 Task: Create a due date automation trigger when advanced on, on the monday of the week before a card is due add dates starting tomorrow at 11:00 AM.
Action: Mouse moved to (1175, 361)
Screenshot: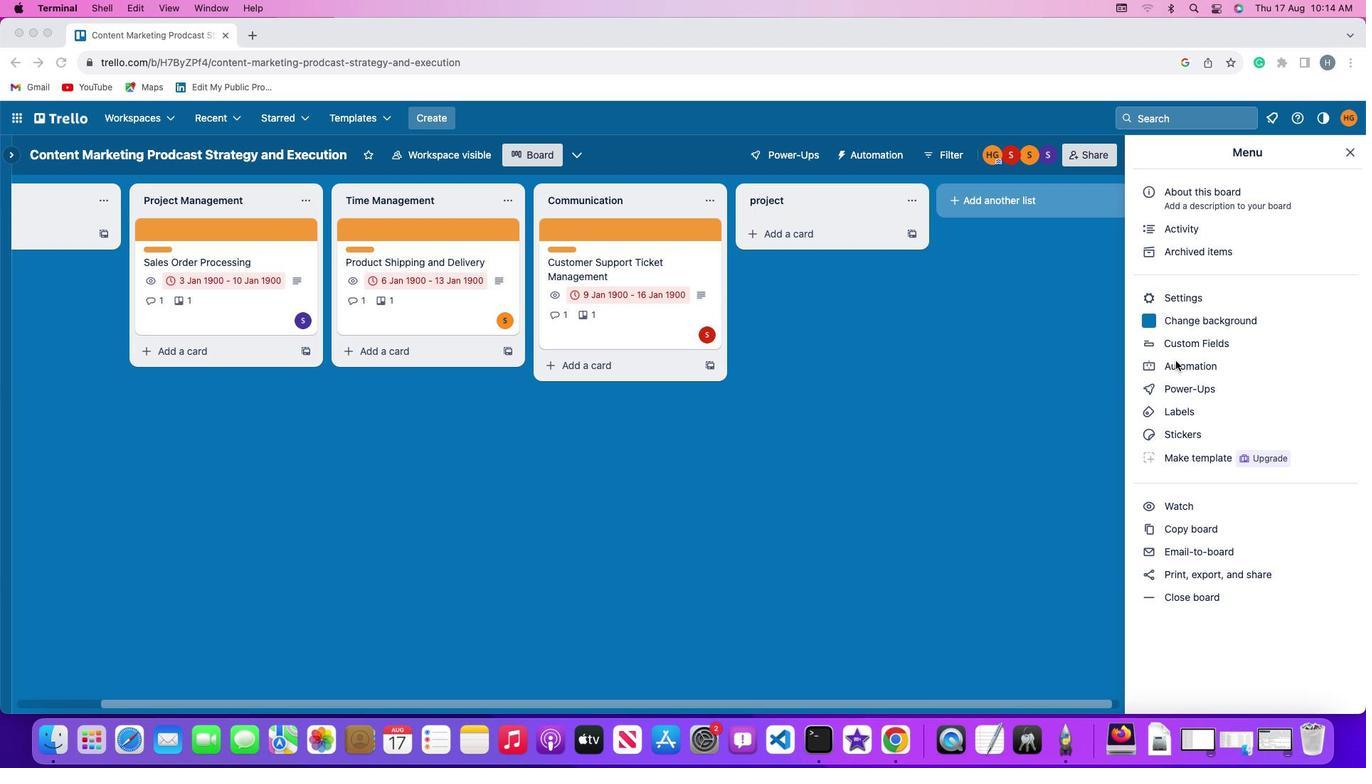 
Action: Mouse pressed left at (1175, 361)
Screenshot: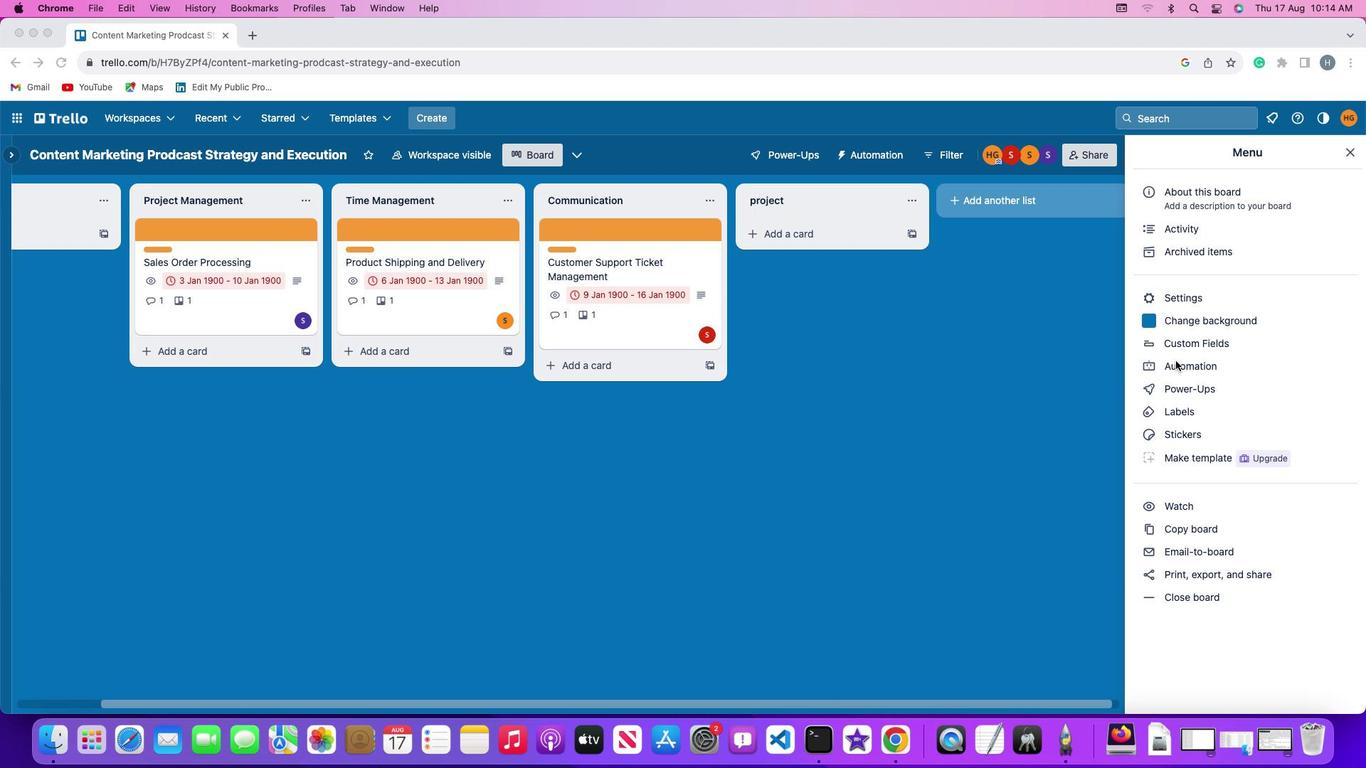 
Action: Mouse pressed left at (1175, 361)
Screenshot: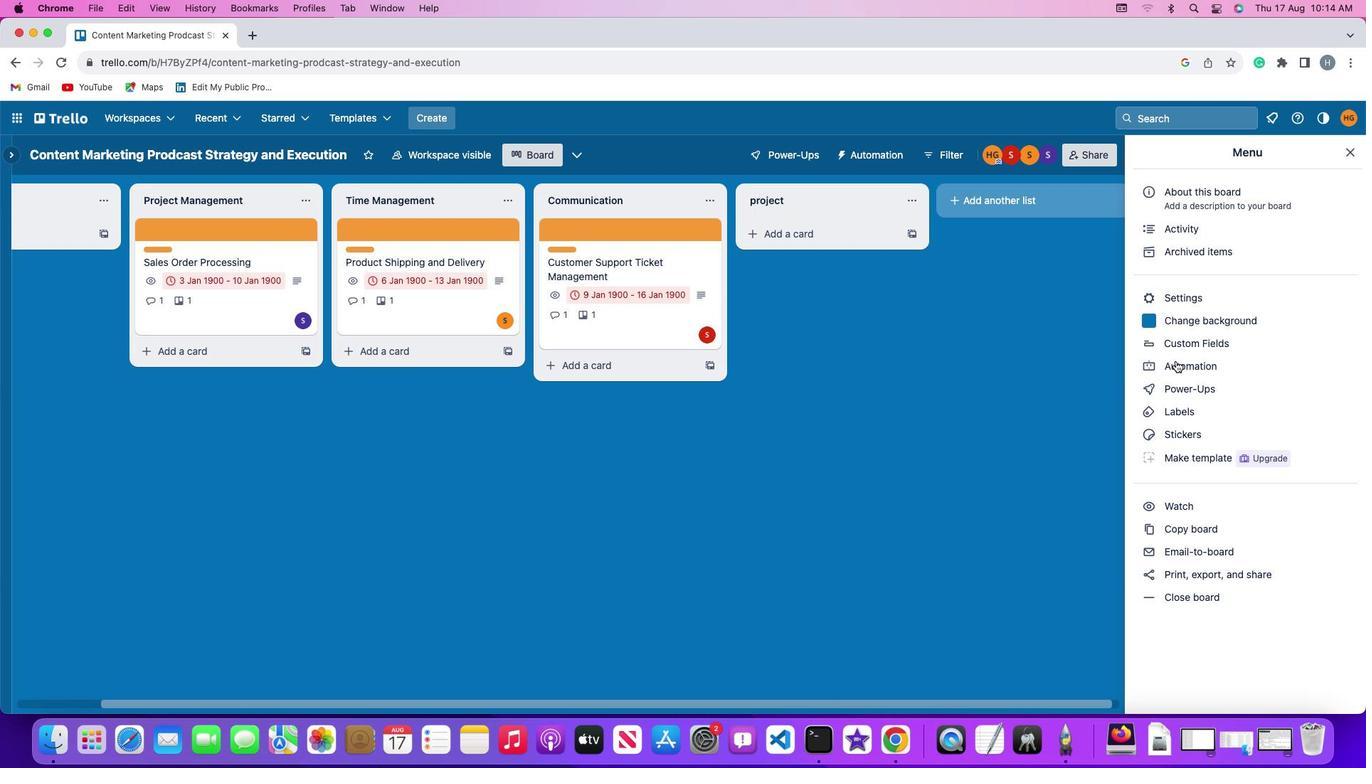 
Action: Mouse moved to (83, 334)
Screenshot: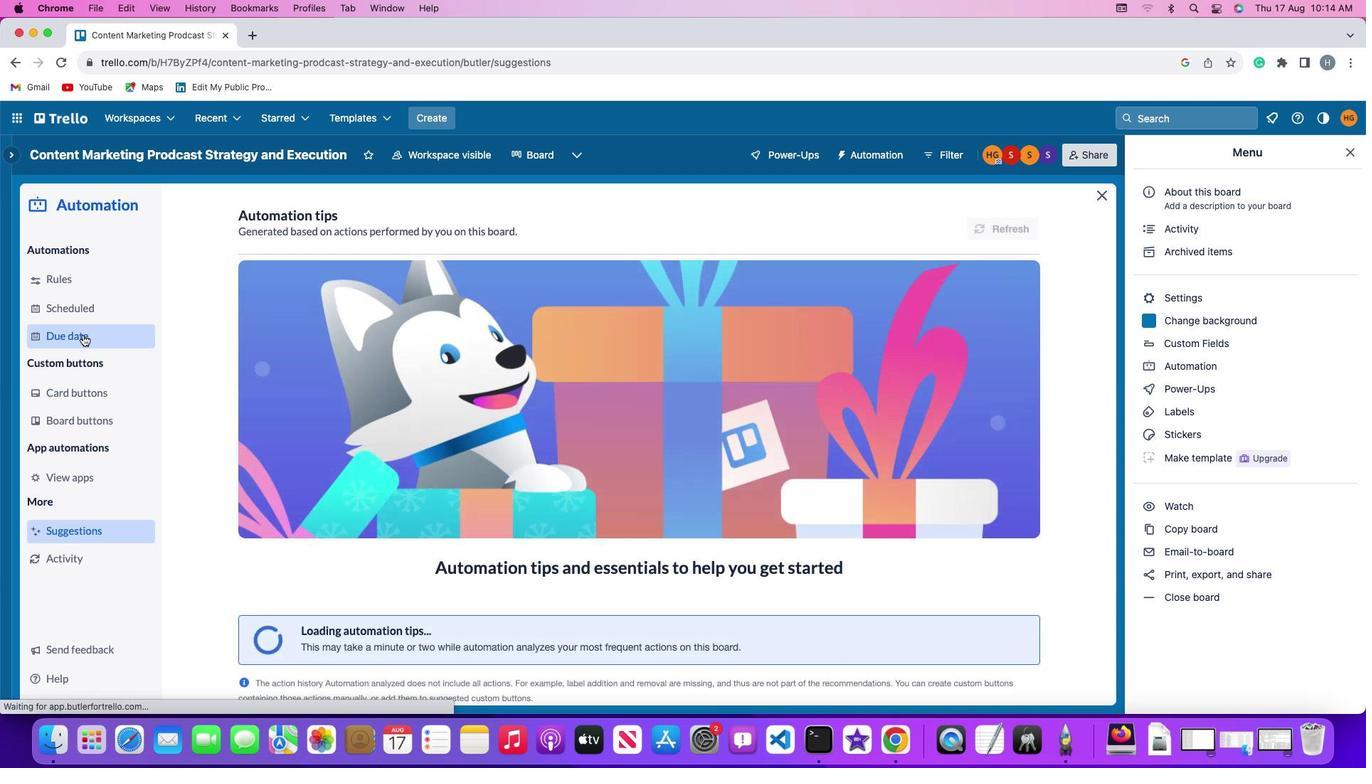 
Action: Mouse pressed left at (83, 334)
Screenshot: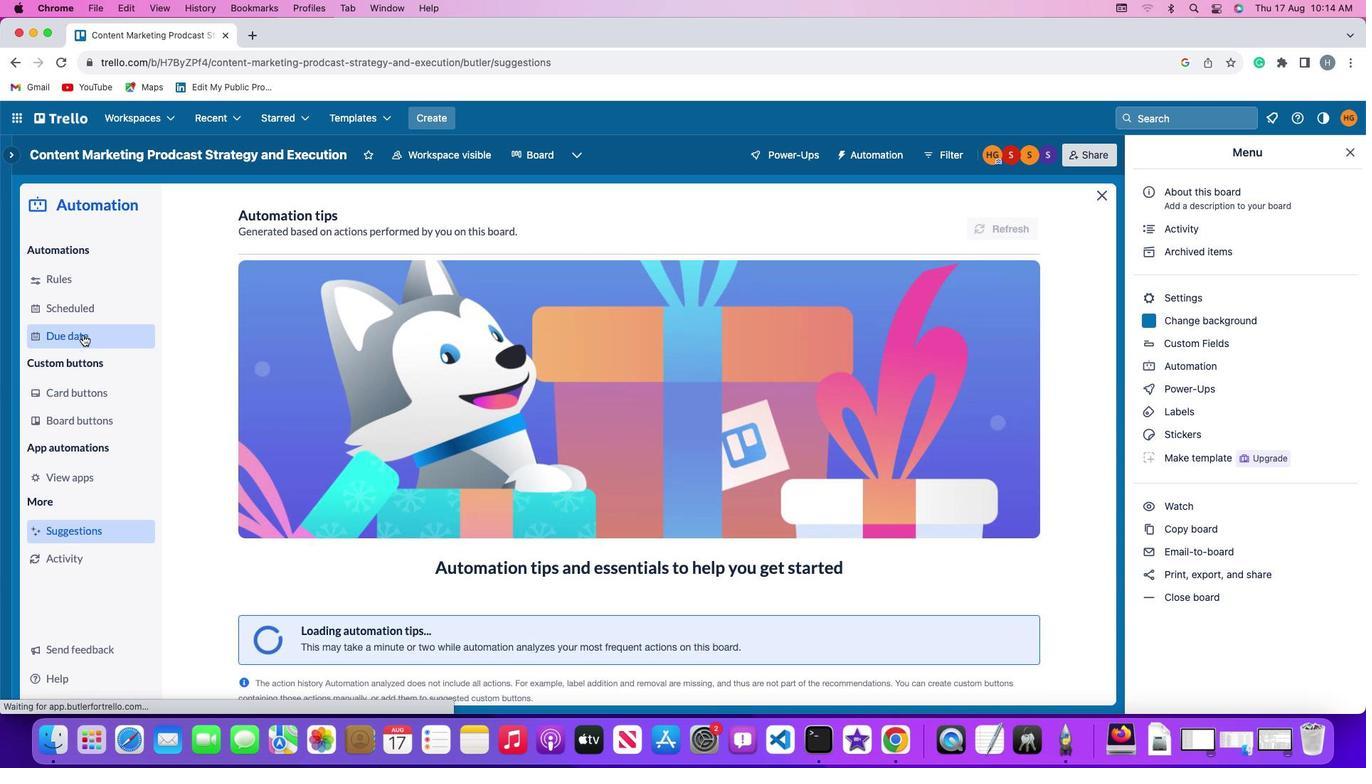 
Action: Mouse moved to (956, 221)
Screenshot: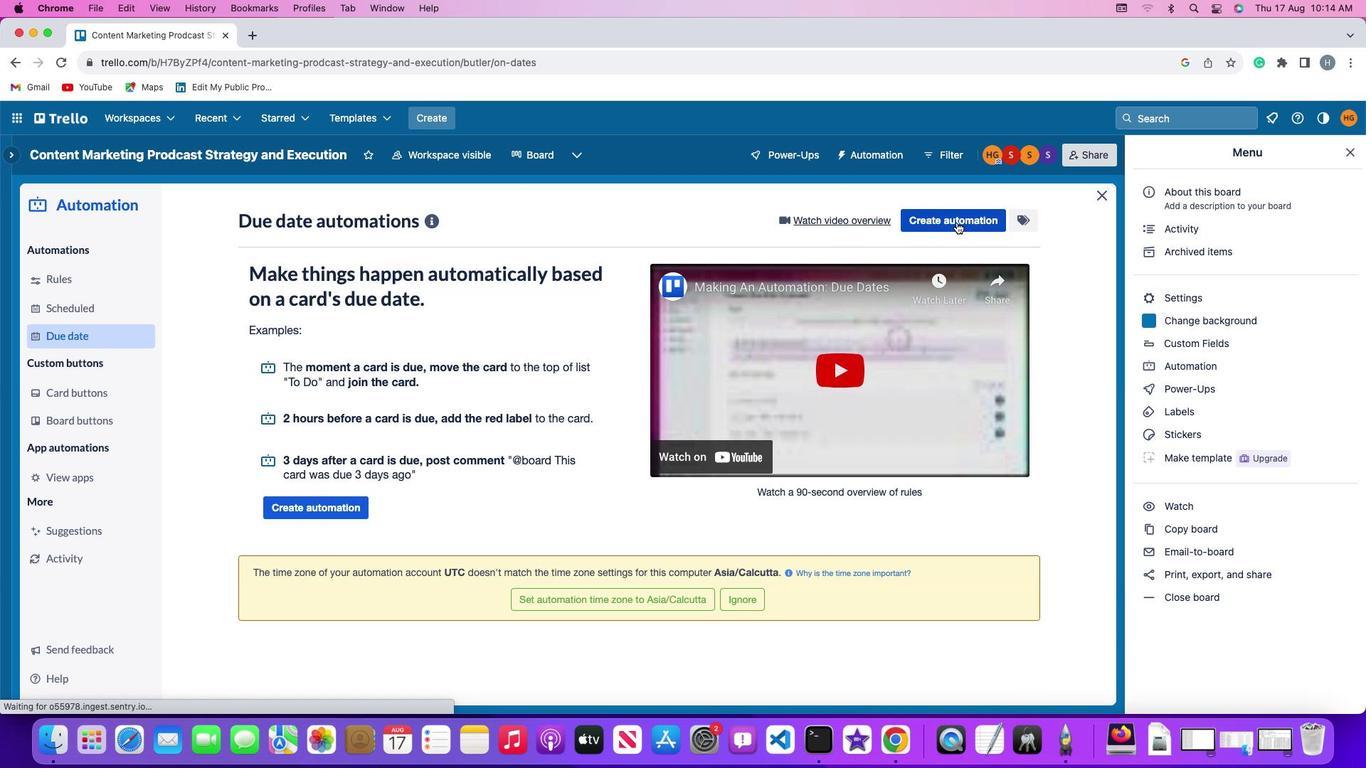 
Action: Mouse pressed left at (956, 221)
Screenshot: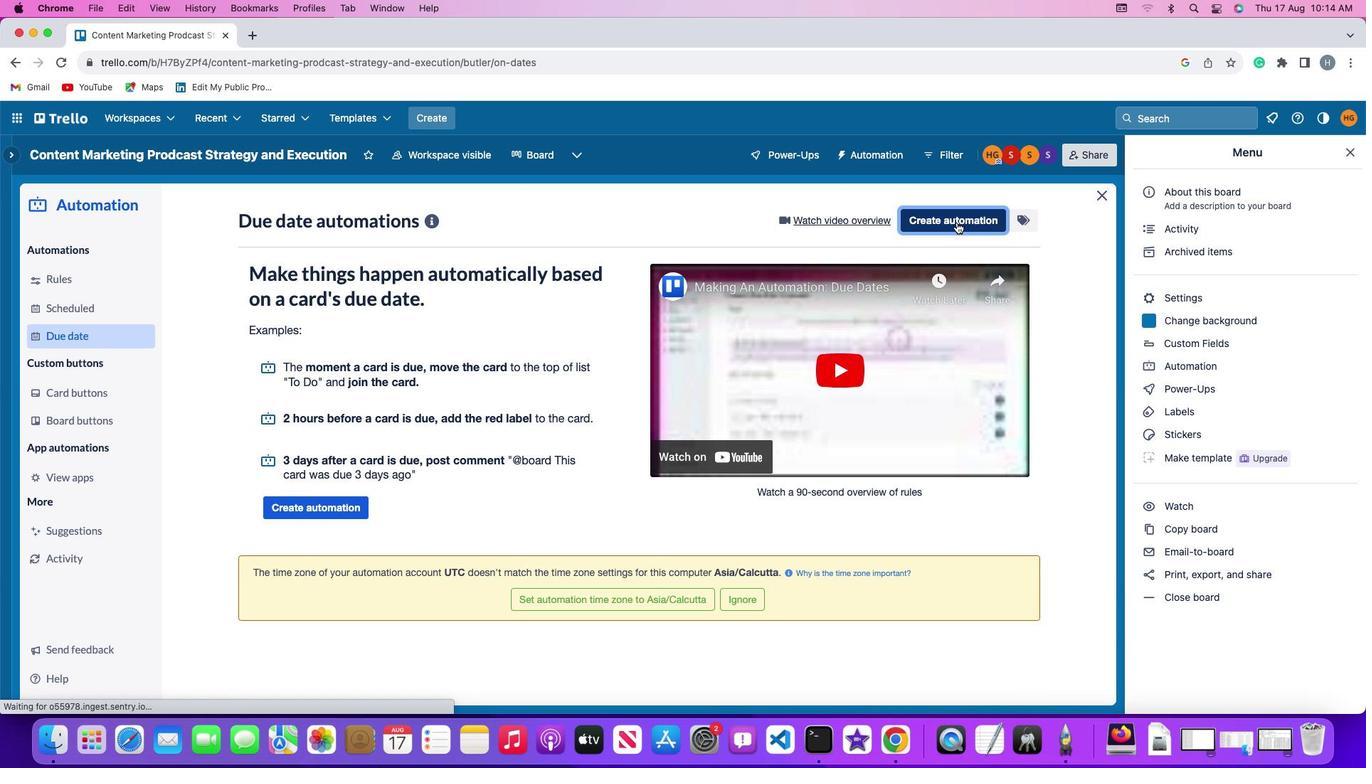 
Action: Mouse moved to (281, 352)
Screenshot: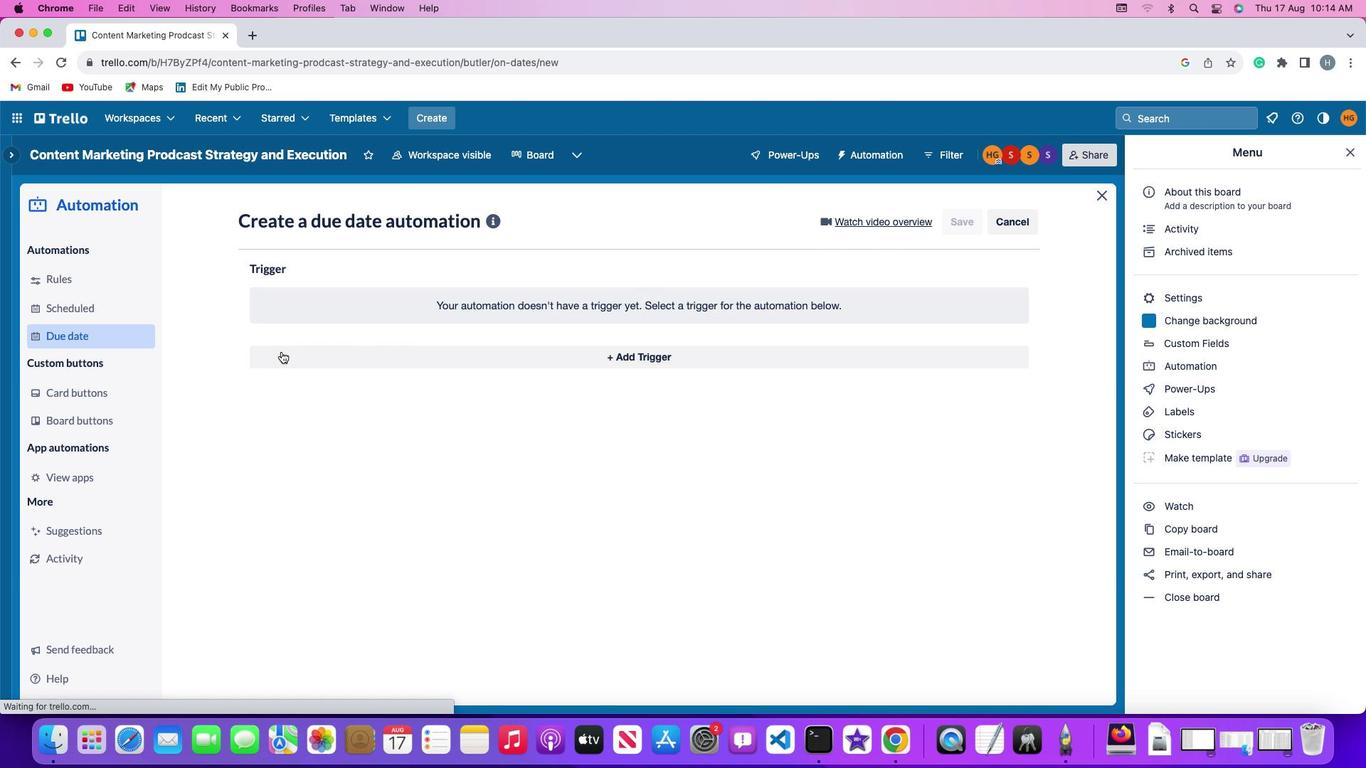 
Action: Mouse pressed left at (281, 352)
Screenshot: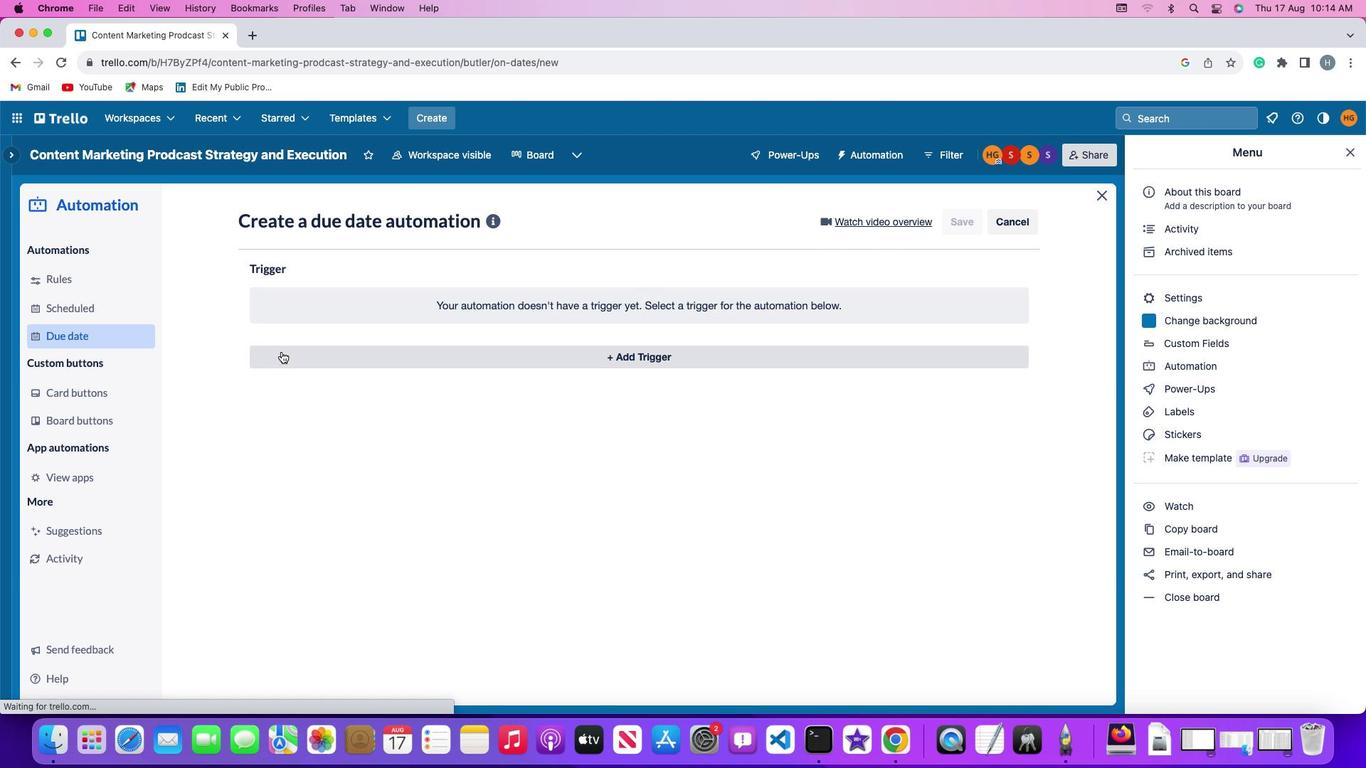 
Action: Mouse moved to (315, 627)
Screenshot: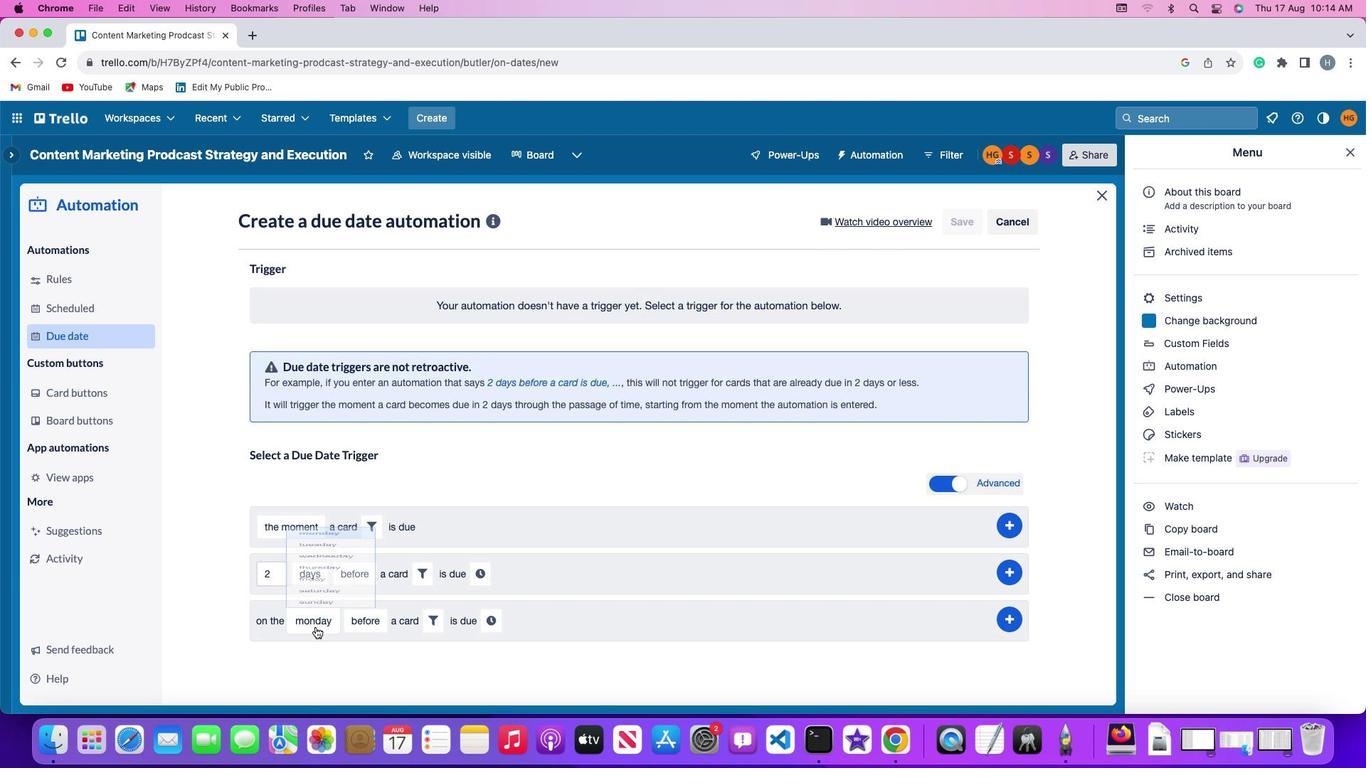 
Action: Mouse pressed left at (315, 627)
Screenshot: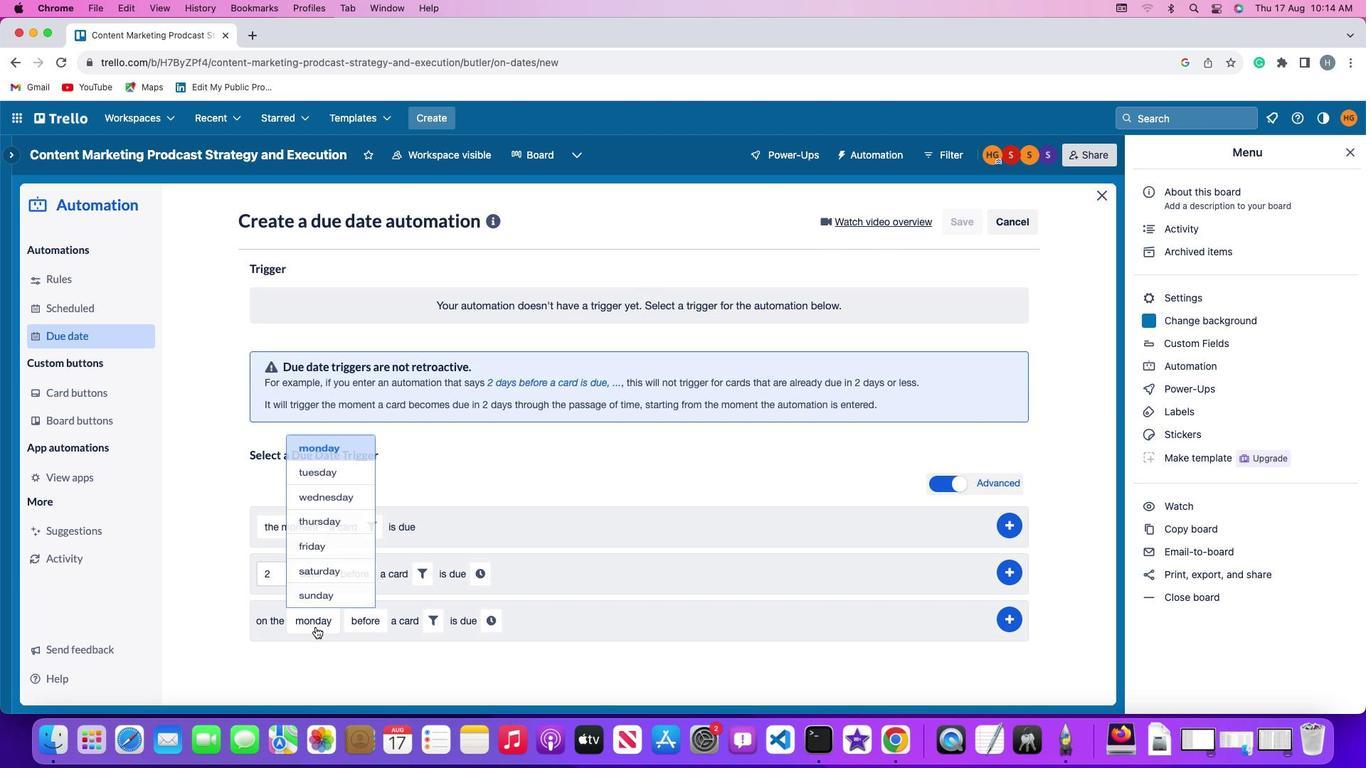 
Action: Mouse moved to (345, 428)
Screenshot: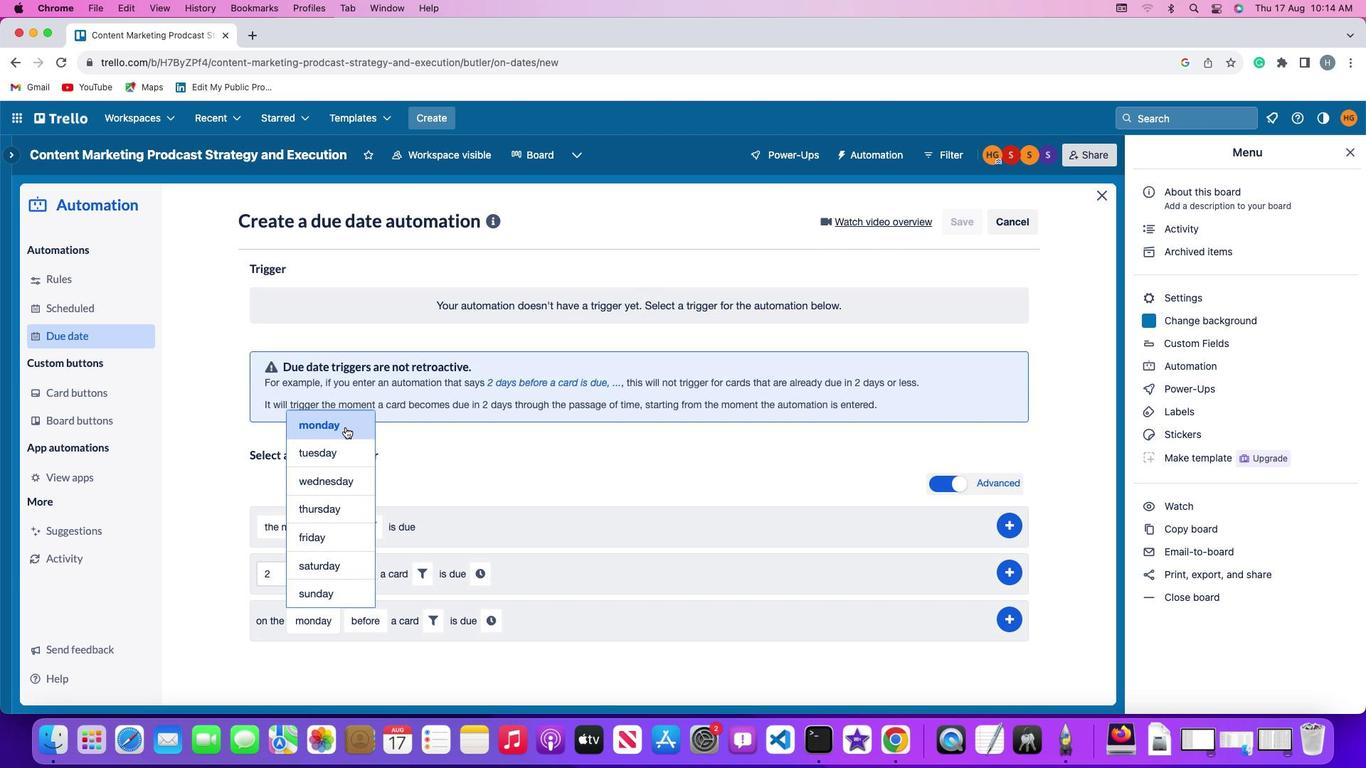
Action: Mouse pressed left at (345, 428)
Screenshot: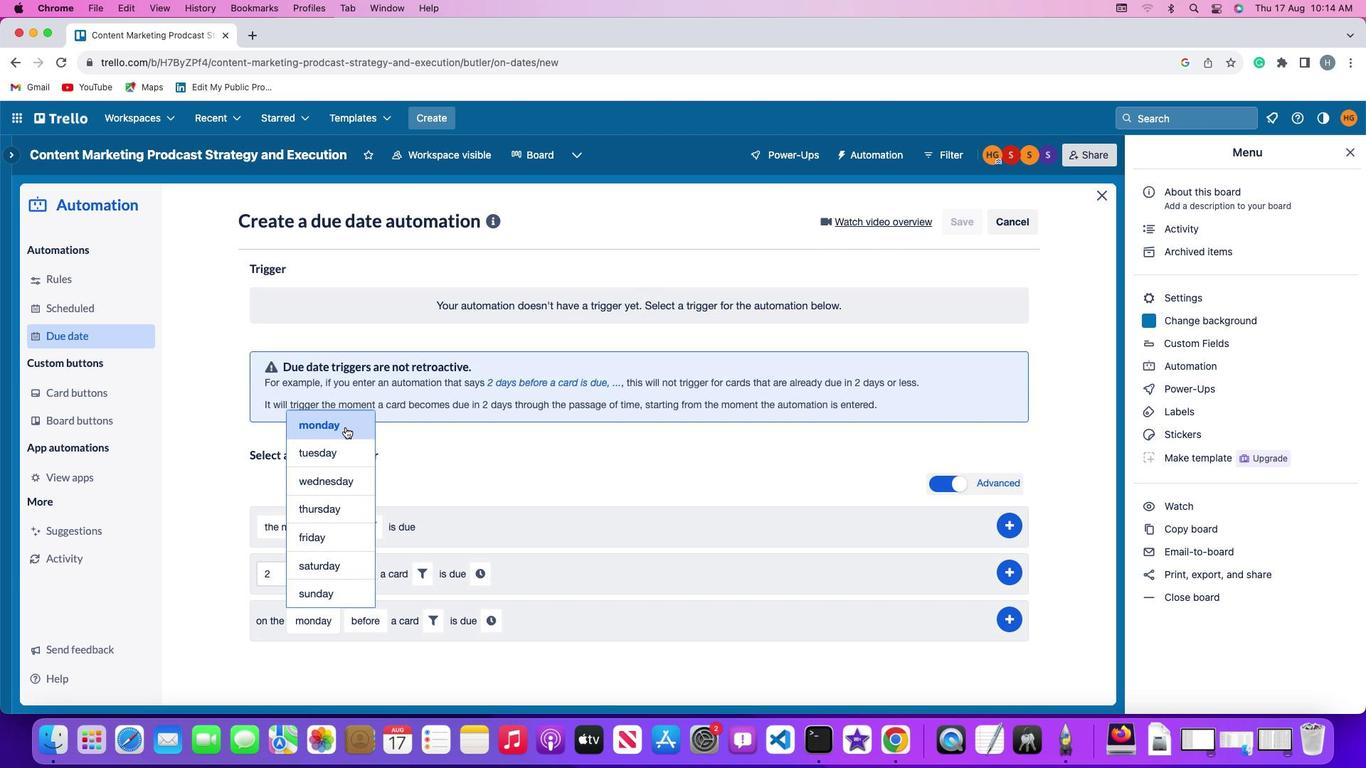 
Action: Mouse moved to (379, 625)
Screenshot: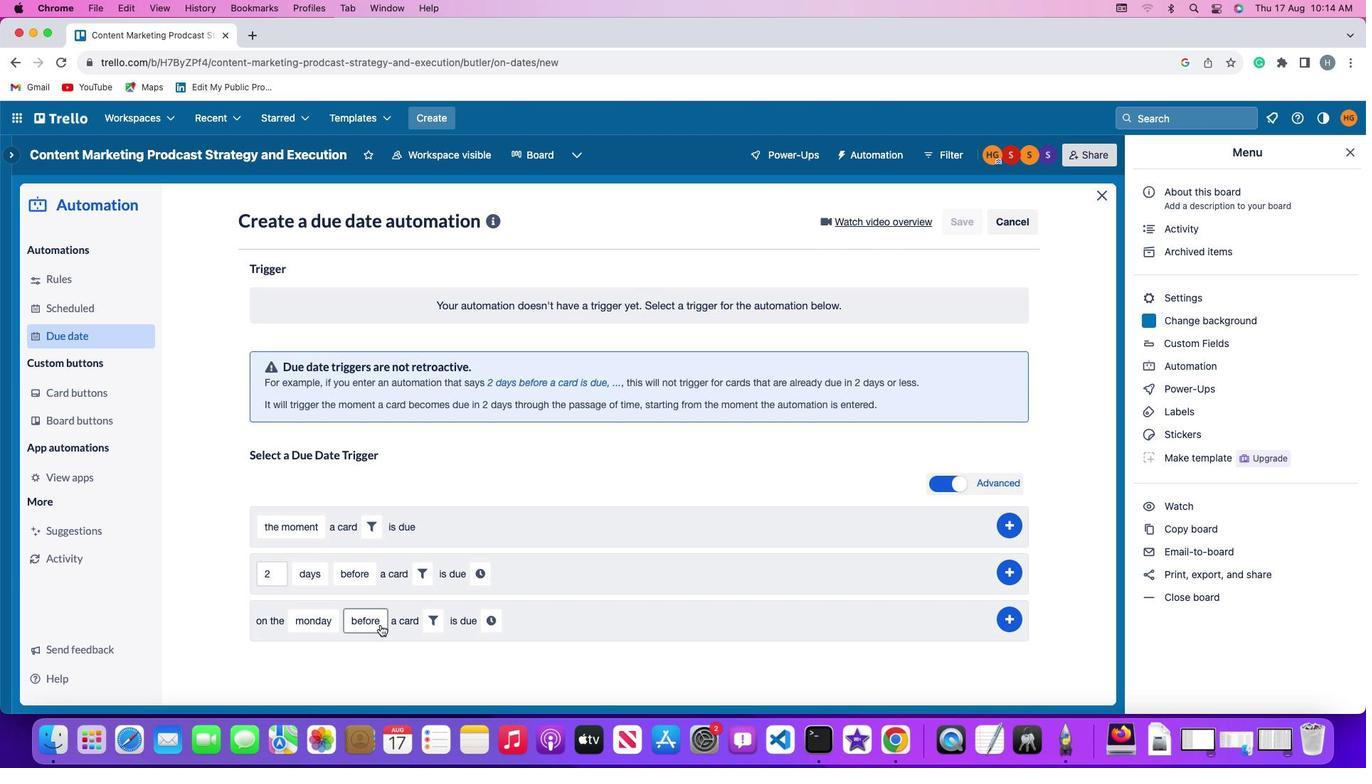 
Action: Mouse pressed left at (379, 625)
Screenshot: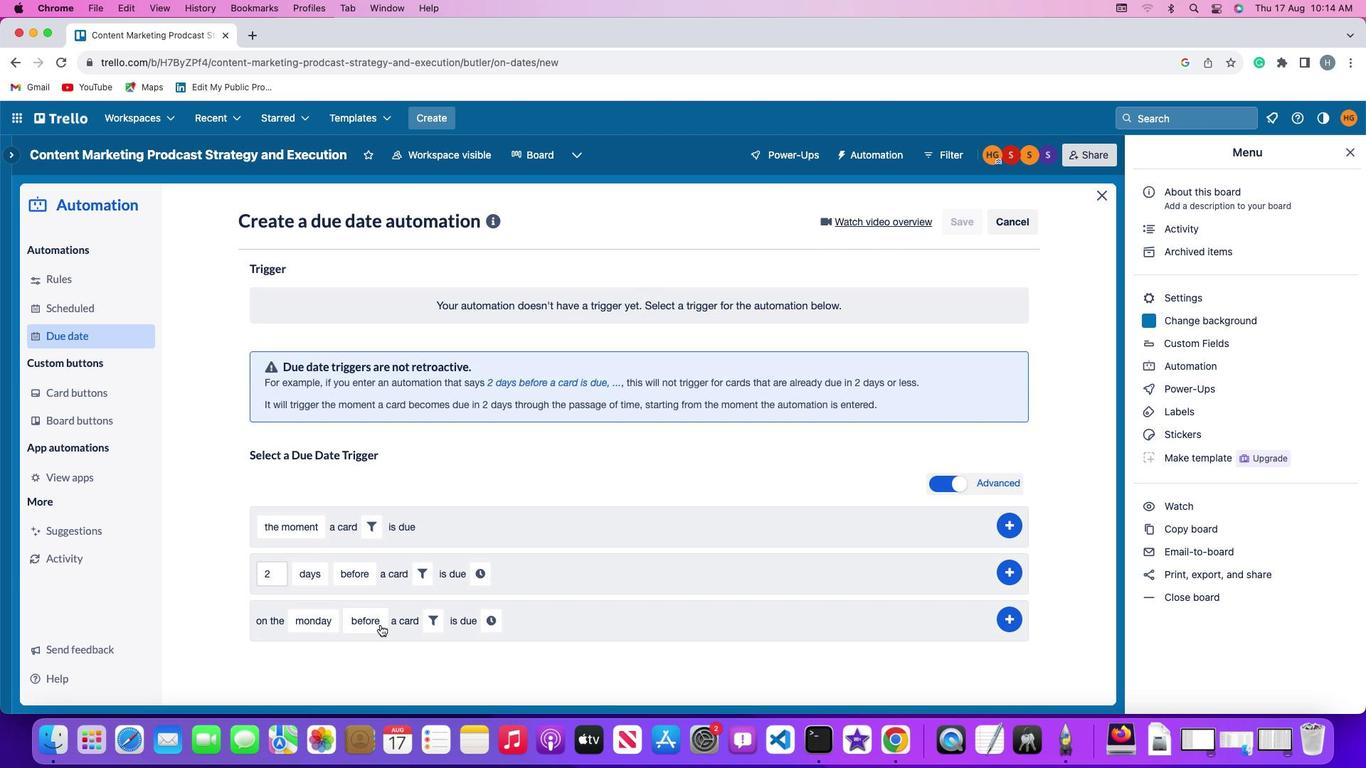 
Action: Mouse moved to (379, 591)
Screenshot: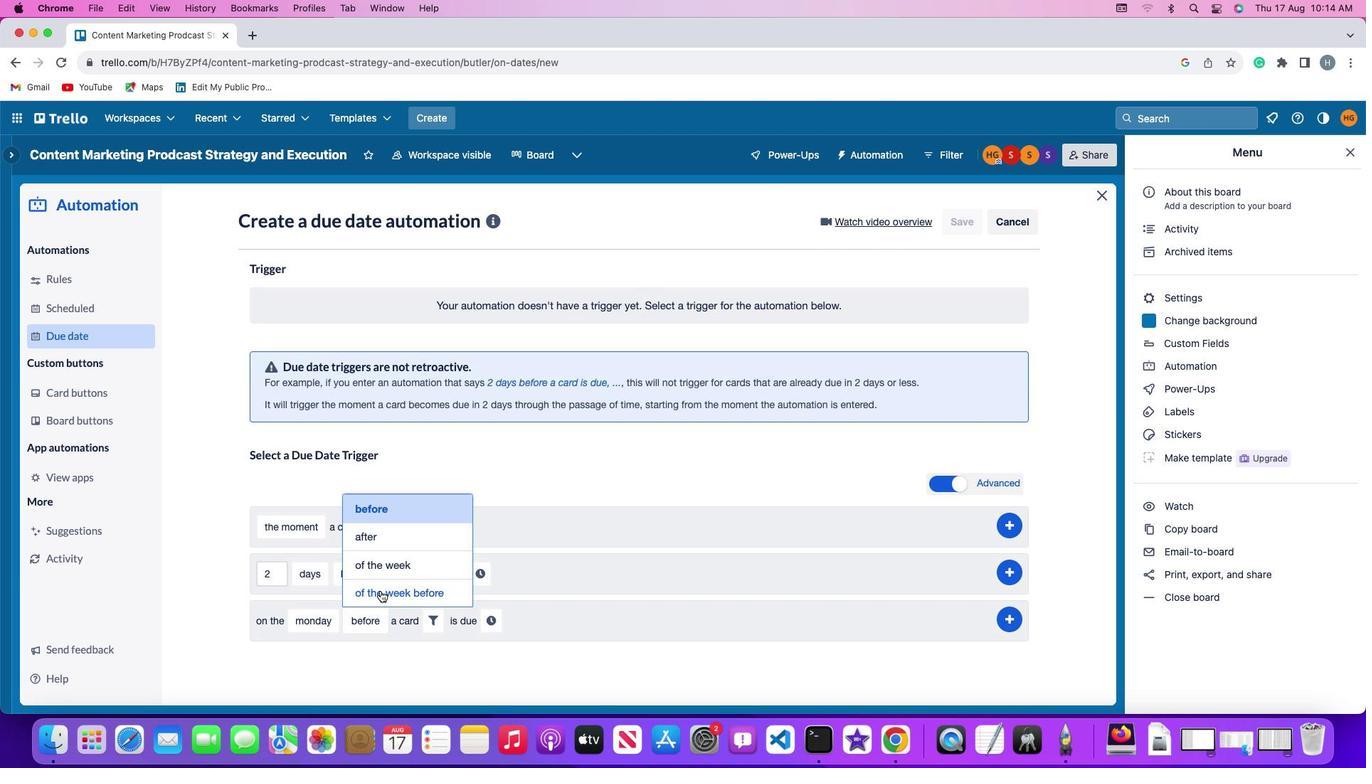 
Action: Mouse pressed left at (379, 591)
Screenshot: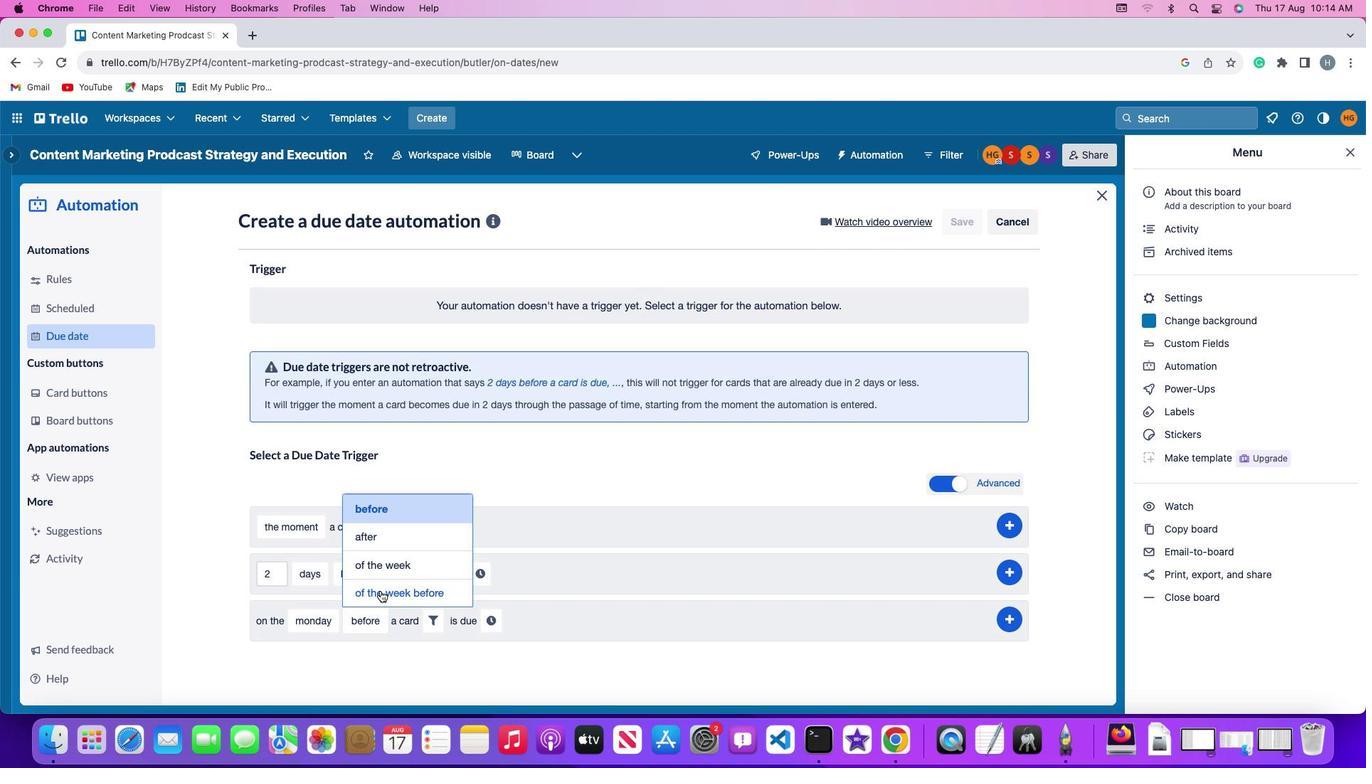 
Action: Mouse moved to (487, 621)
Screenshot: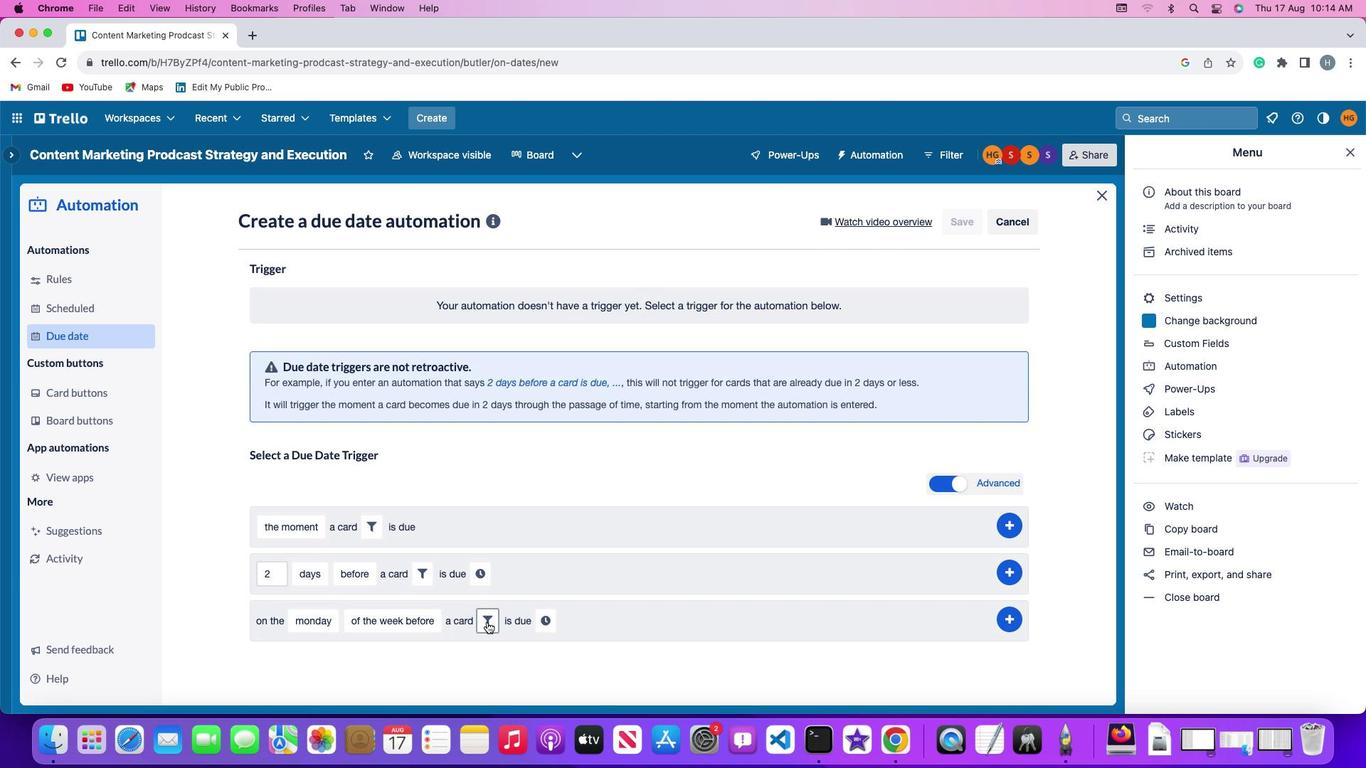 
Action: Mouse pressed left at (487, 621)
Screenshot: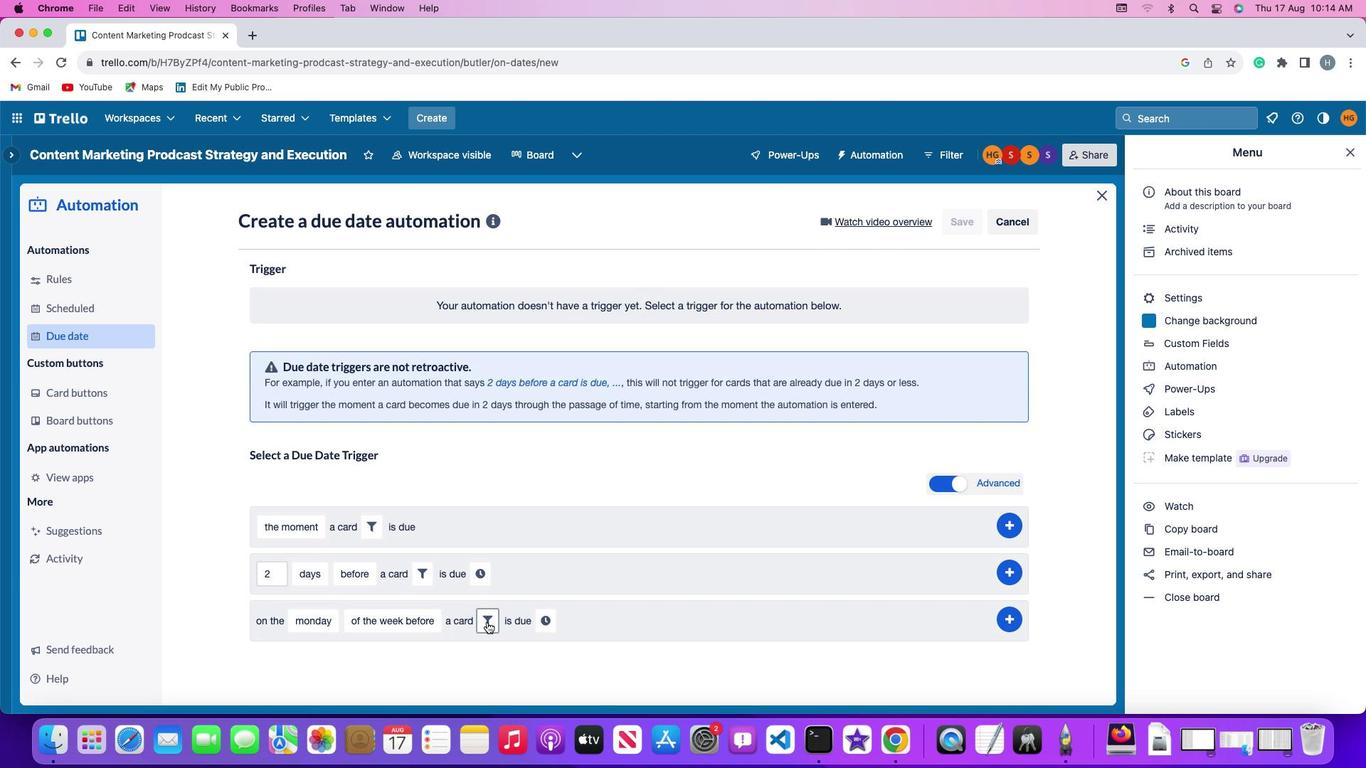 
Action: Mouse moved to (585, 674)
Screenshot: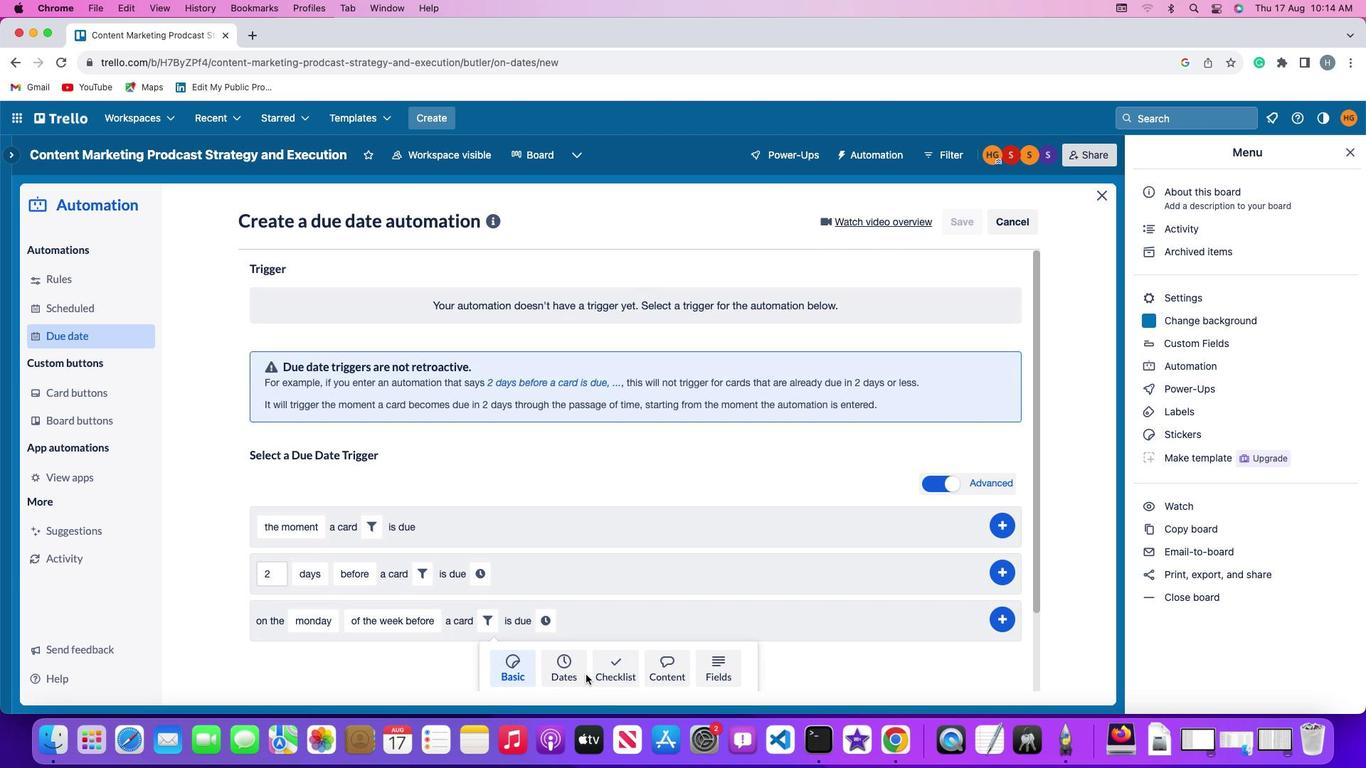
Action: Mouse pressed left at (585, 674)
Screenshot: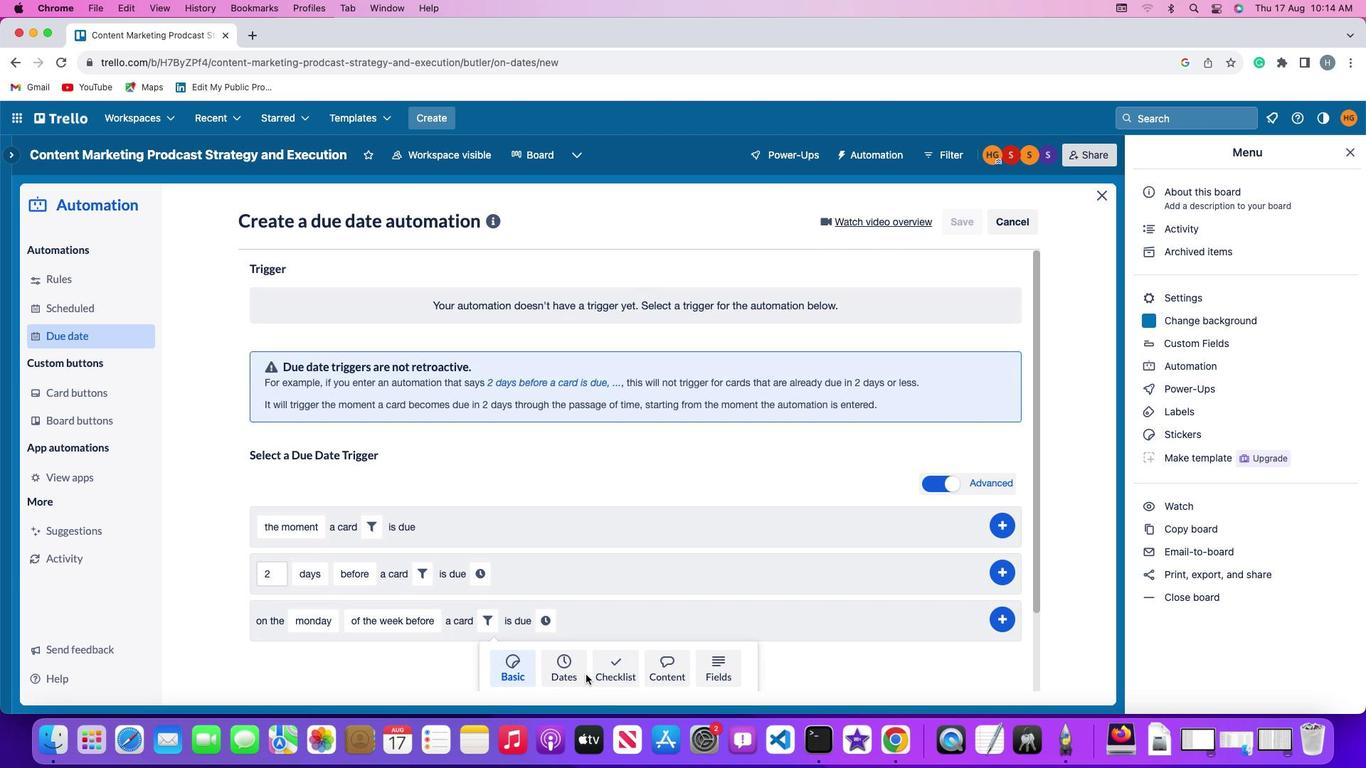 
Action: Mouse moved to (443, 665)
Screenshot: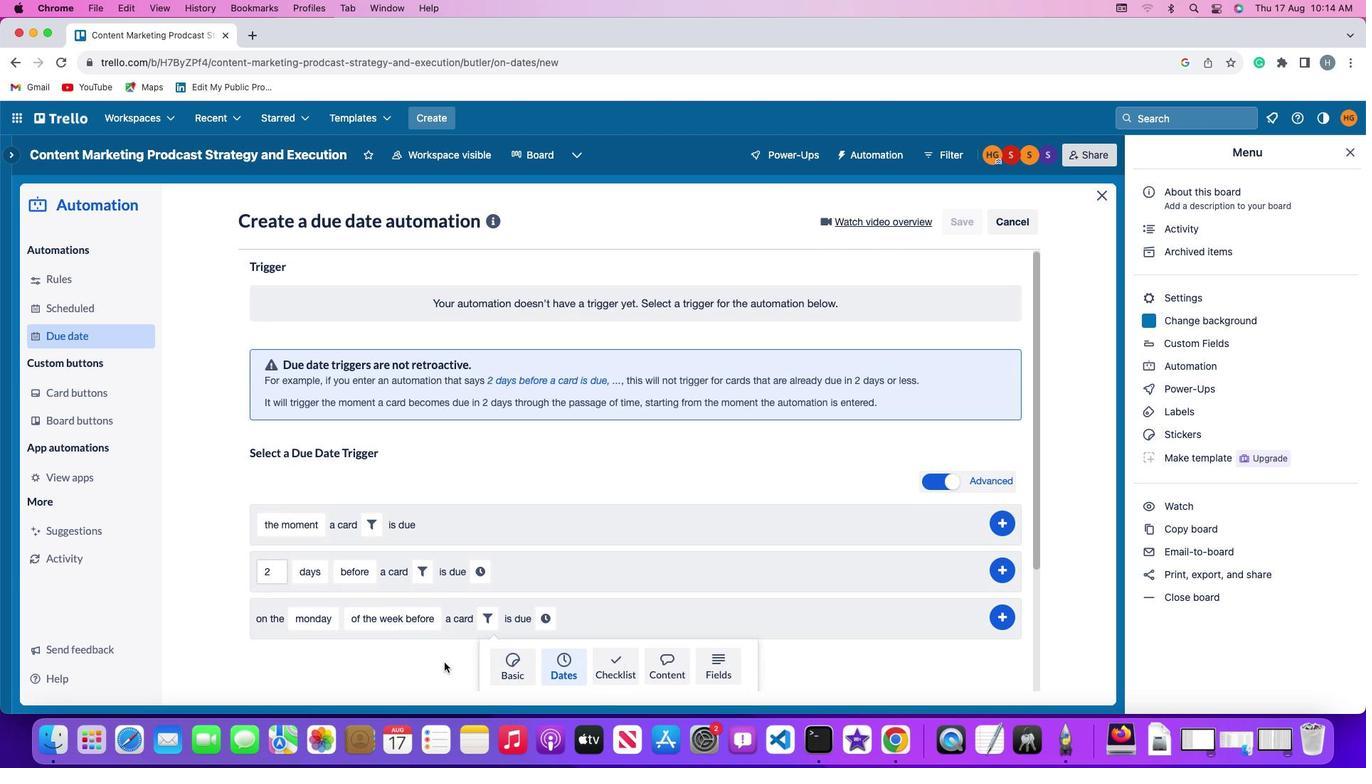 
Action: Mouse scrolled (443, 665) with delta (0, 0)
Screenshot: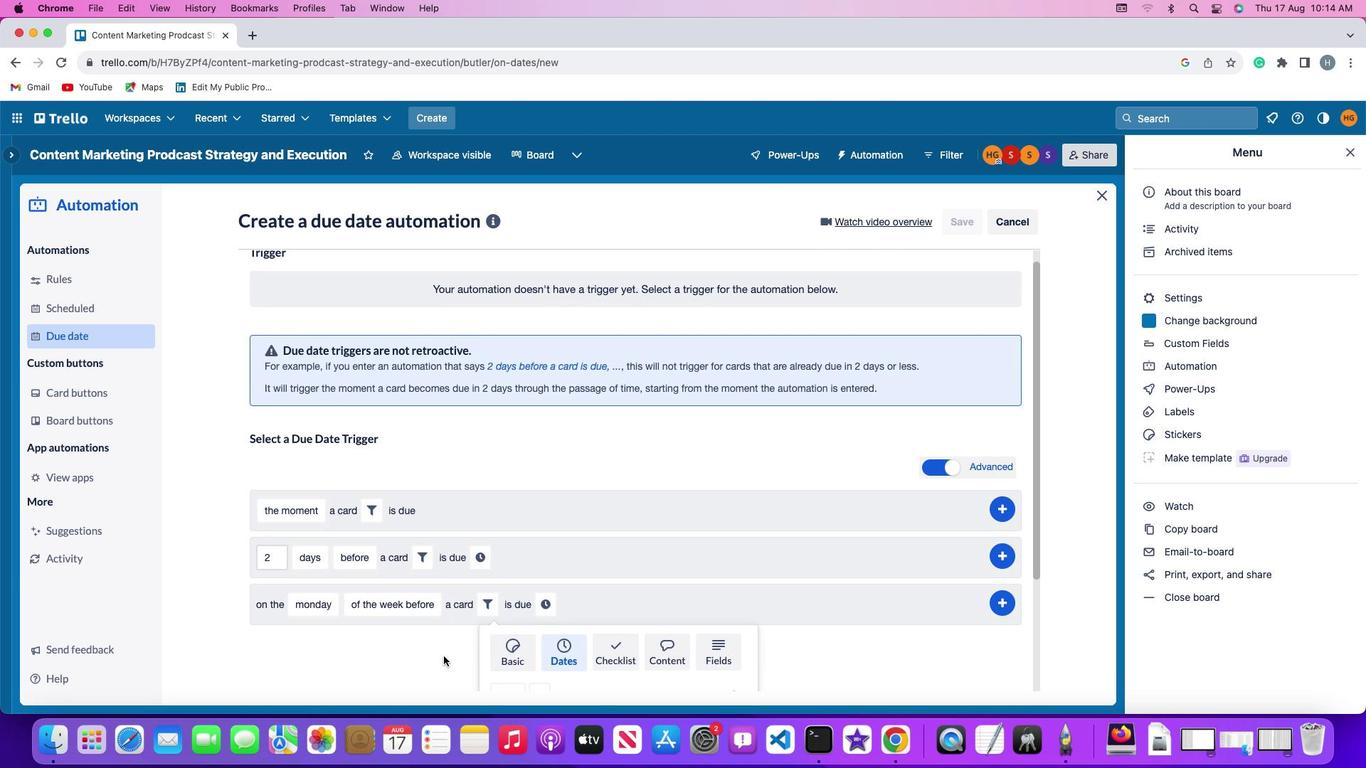 
Action: Mouse moved to (443, 665)
Screenshot: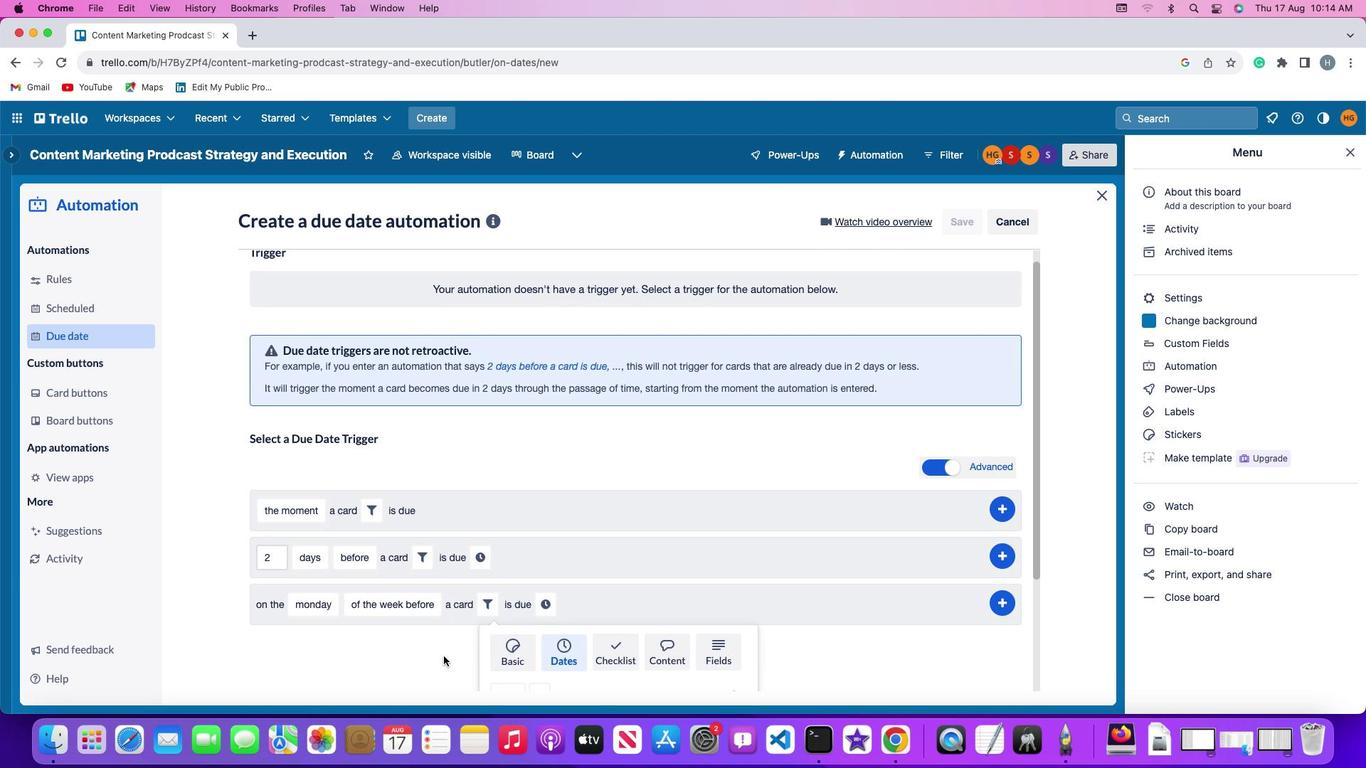 
Action: Mouse scrolled (443, 665) with delta (0, 0)
Screenshot: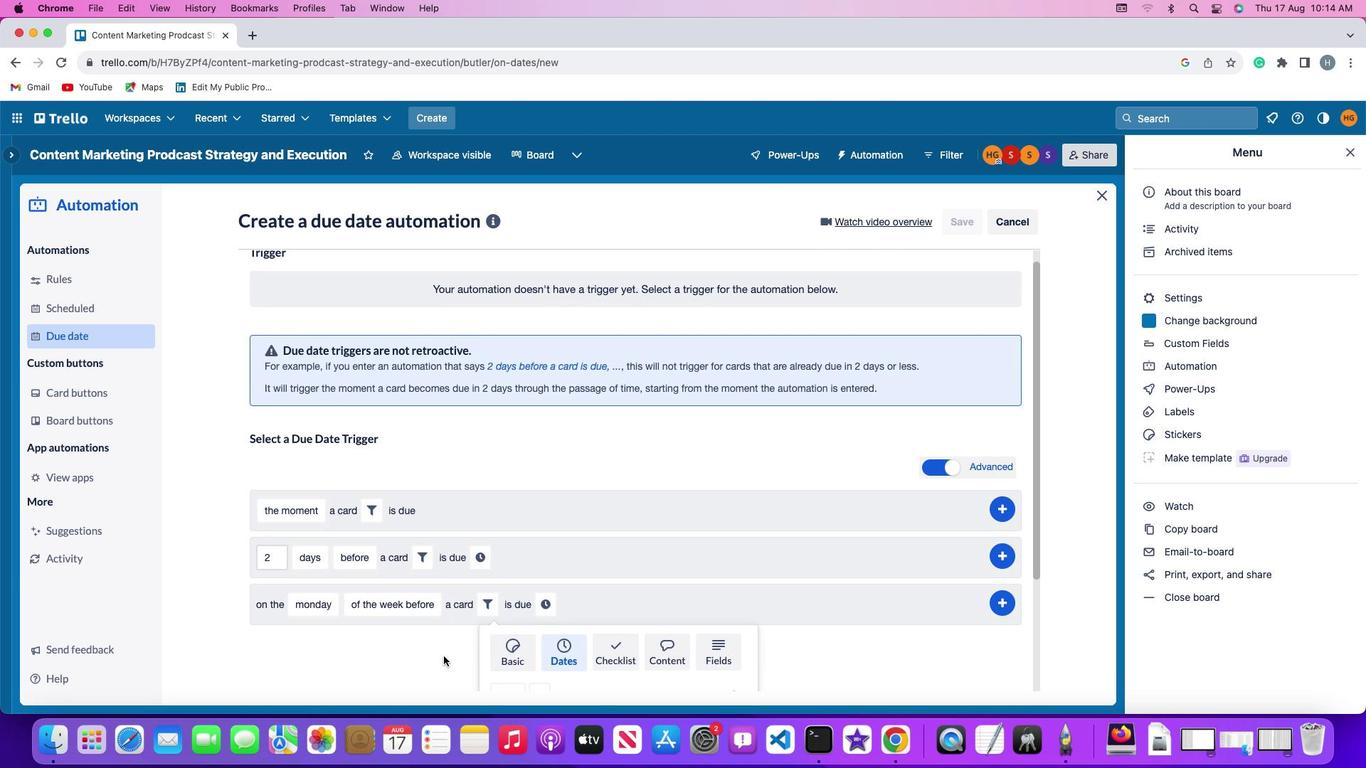
Action: Mouse scrolled (443, 665) with delta (0, -2)
Screenshot: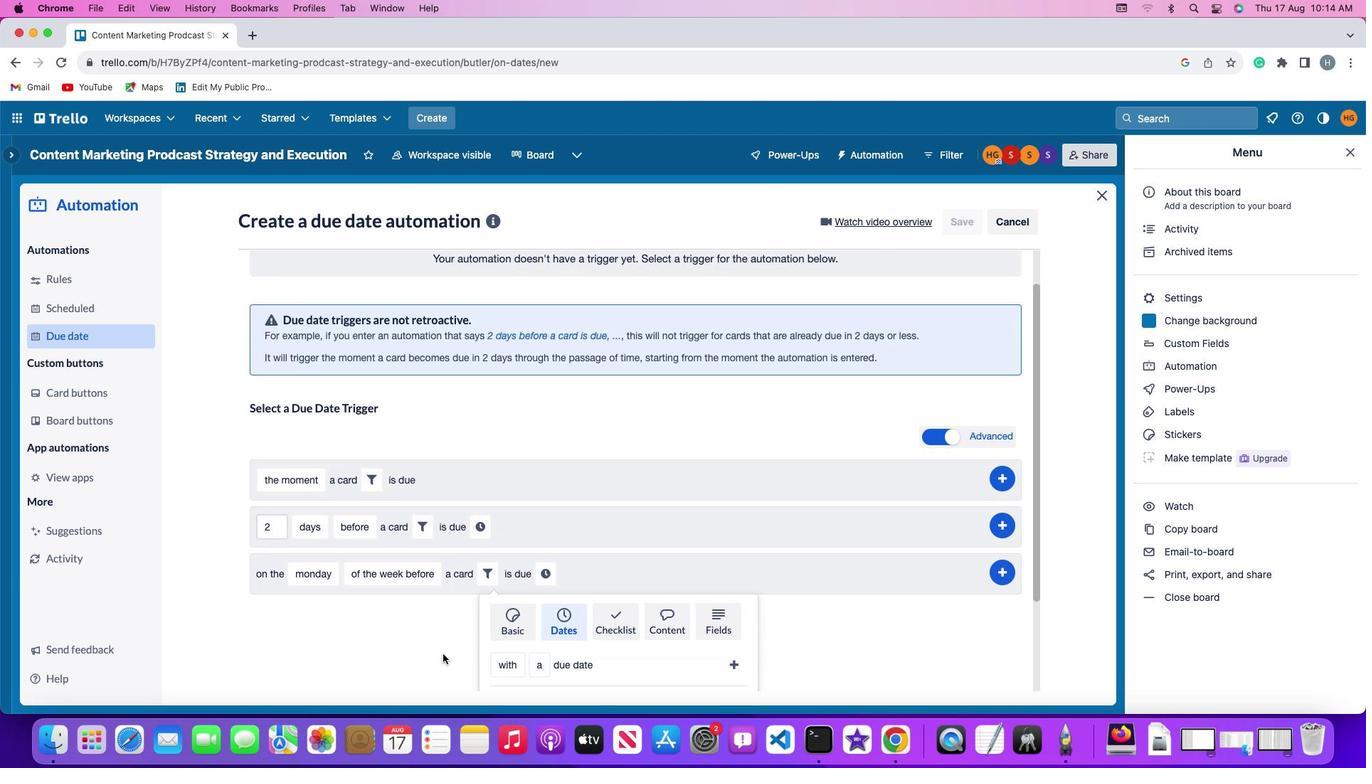 
Action: Mouse moved to (443, 663)
Screenshot: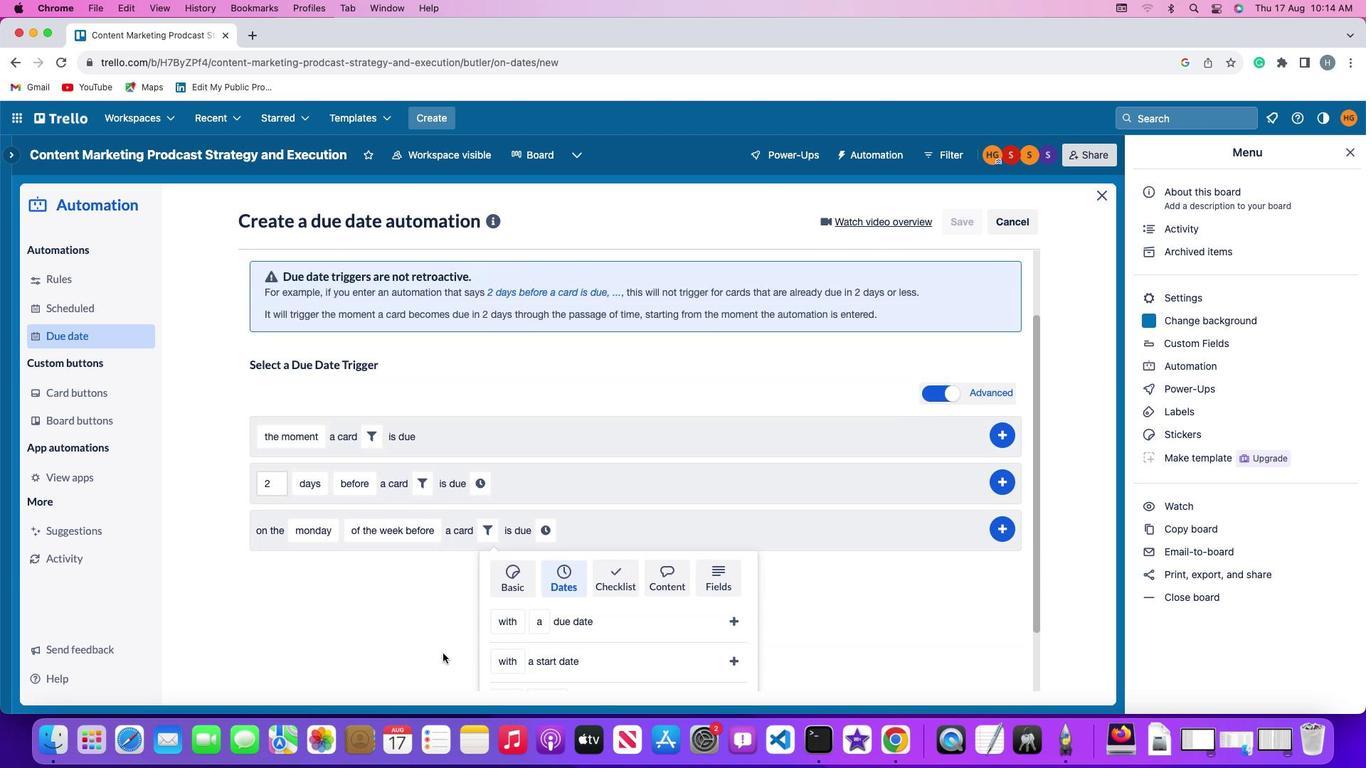 
Action: Mouse scrolled (443, 663) with delta (0, -3)
Screenshot: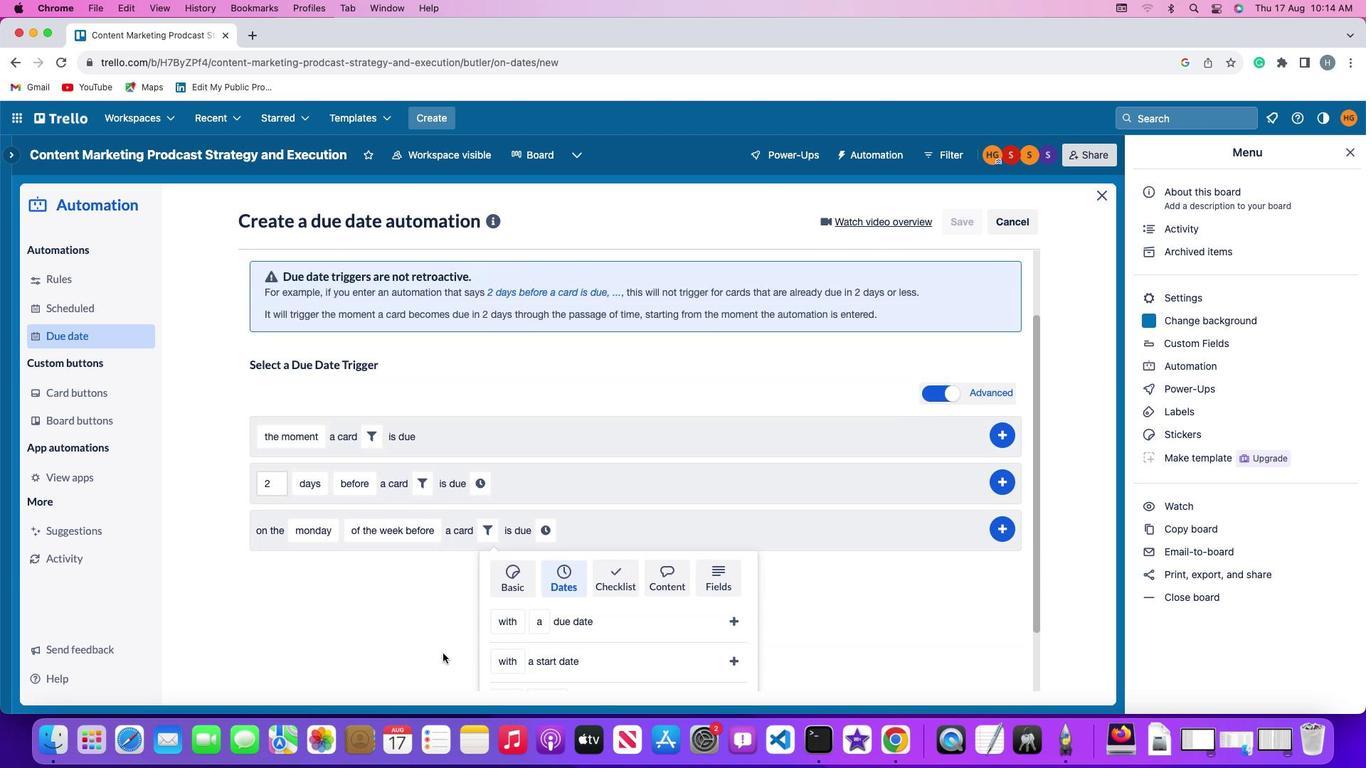 
Action: Mouse moved to (444, 652)
Screenshot: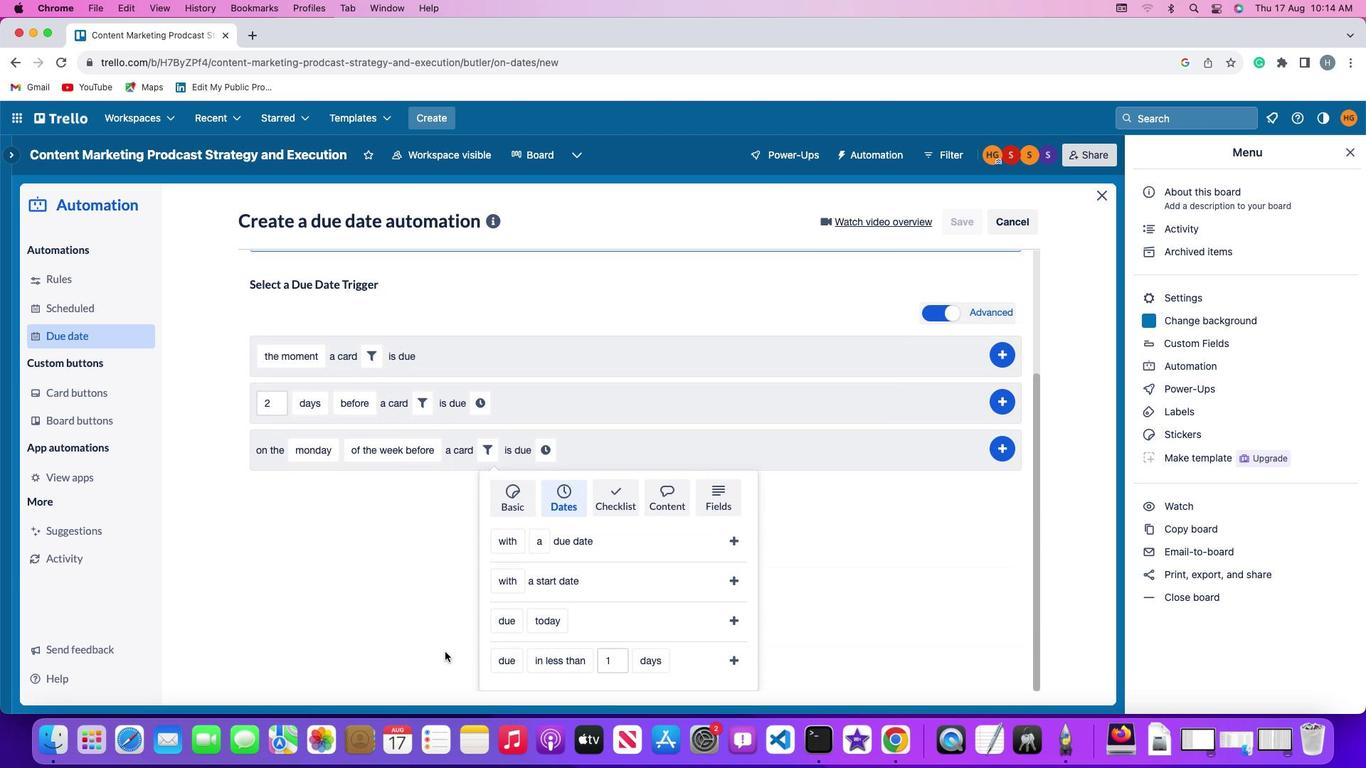 
Action: Mouse scrolled (444, 652) with delta (0, 0)
Screenshot: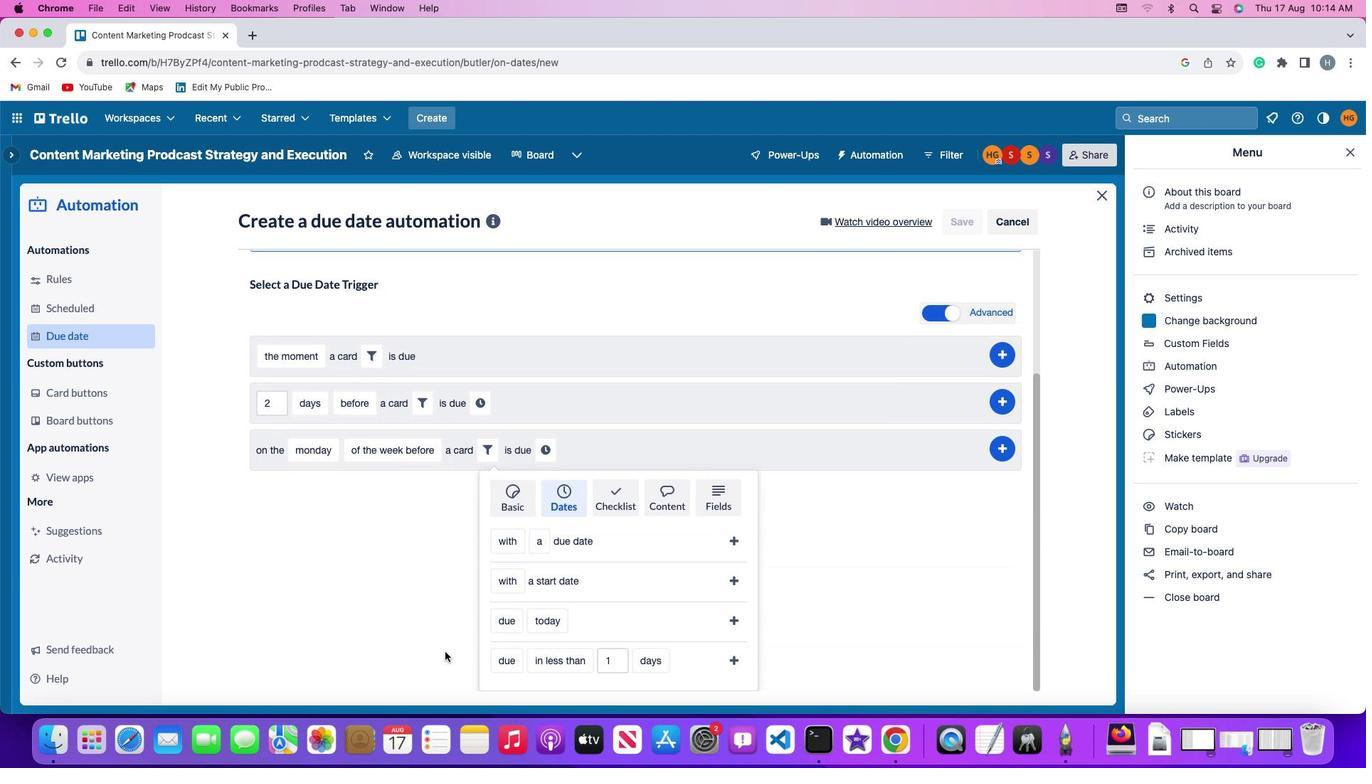 
Action: Mouse scrolled (444, 652) with delta (0, 0)
Screenshot: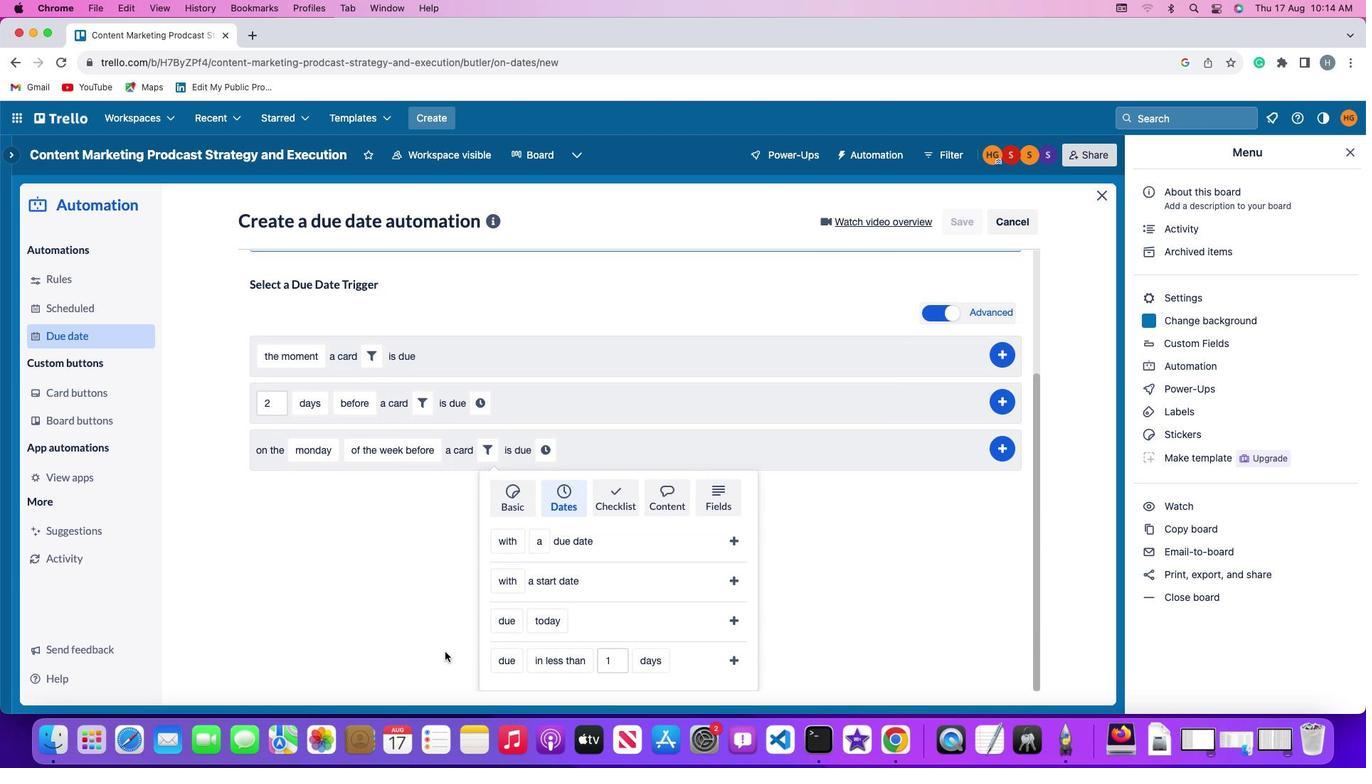 
Action: Mouse scrolled (444, 652) with delta (0, -1)
Screenshot: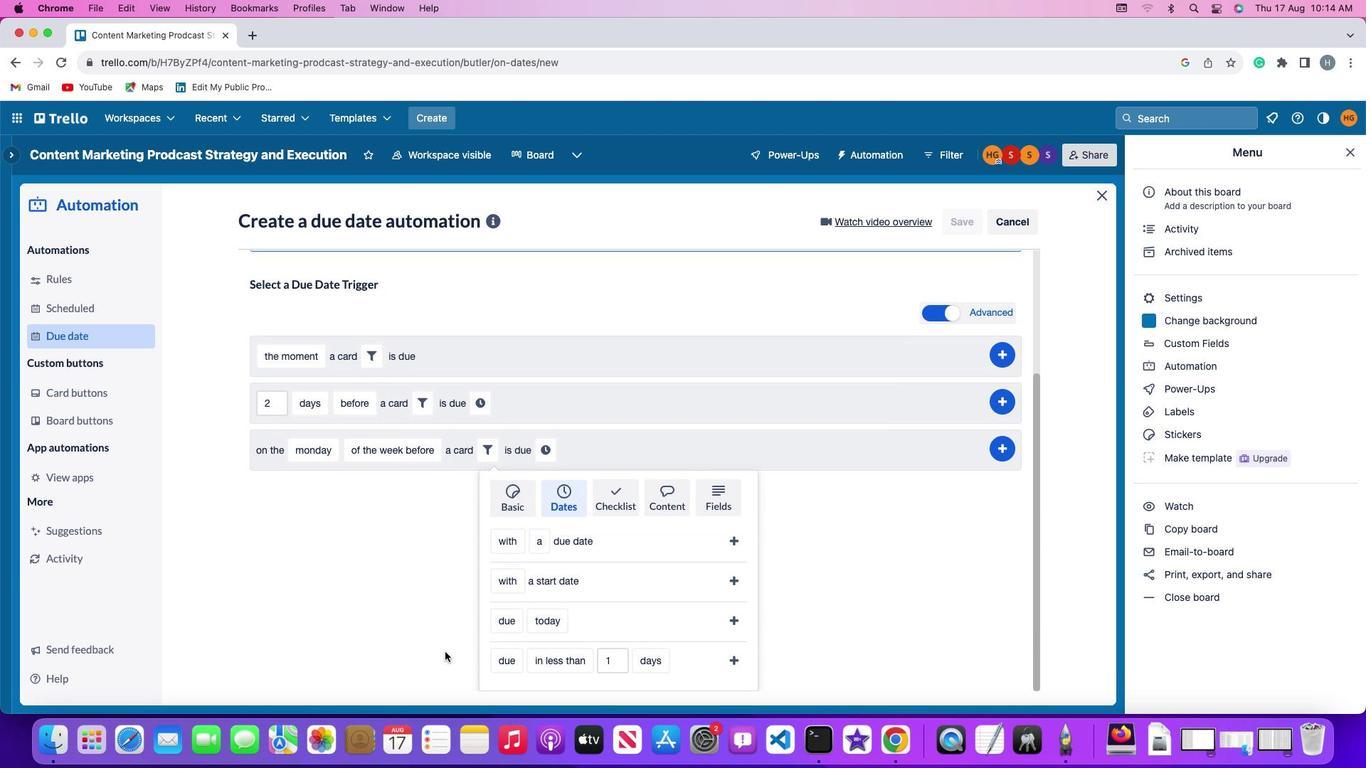 
Action: Mouse moved to (503, 619)
Screenshot: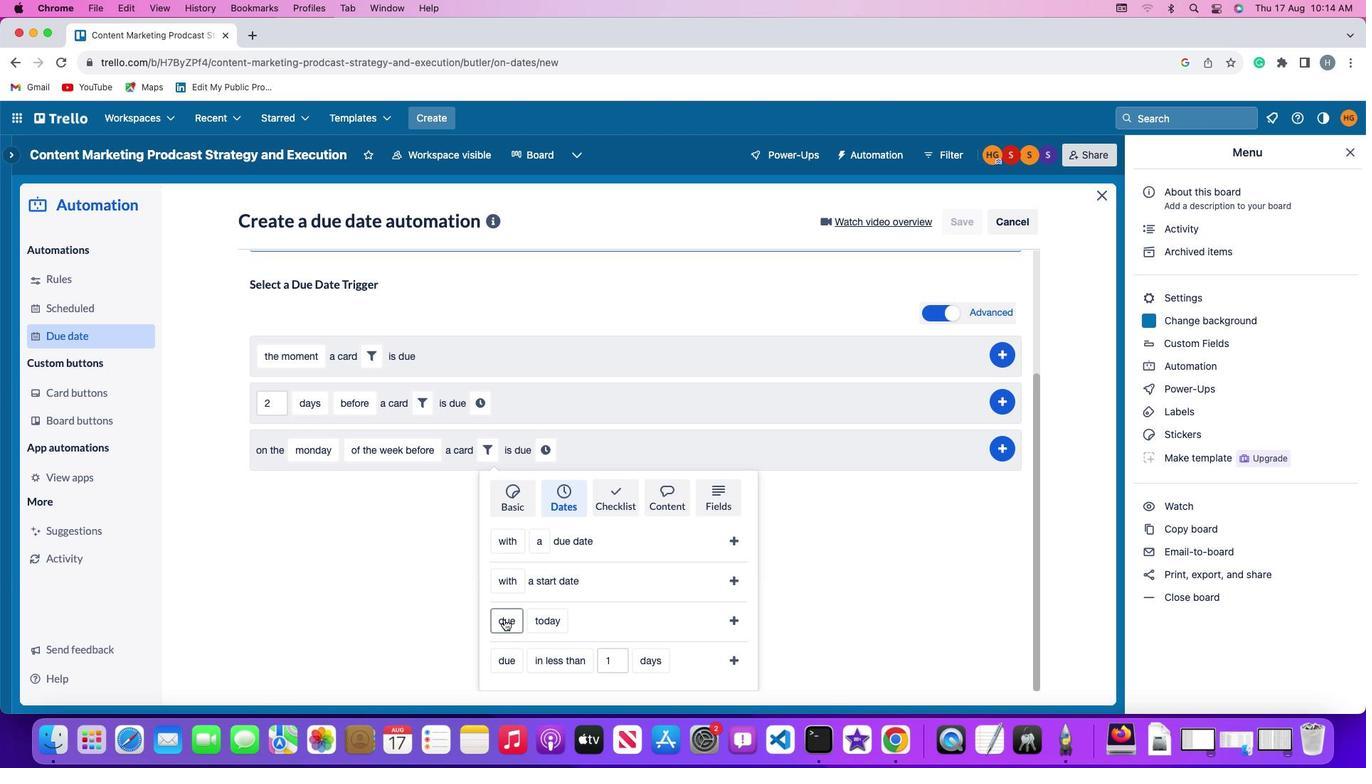 
Action: Mouse pressed left at (503, 619)
Screenshot: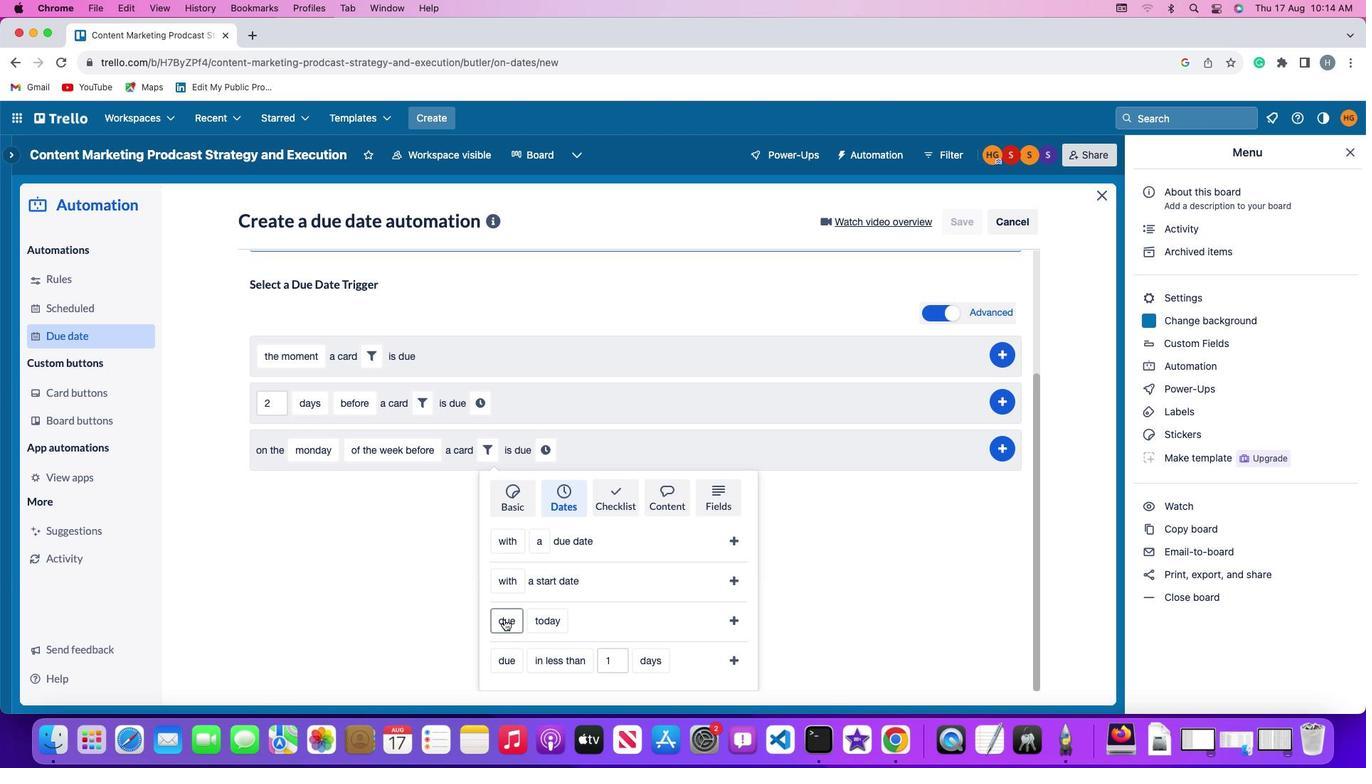 
Action: Mouse moved to (506, 576)
Screenshot: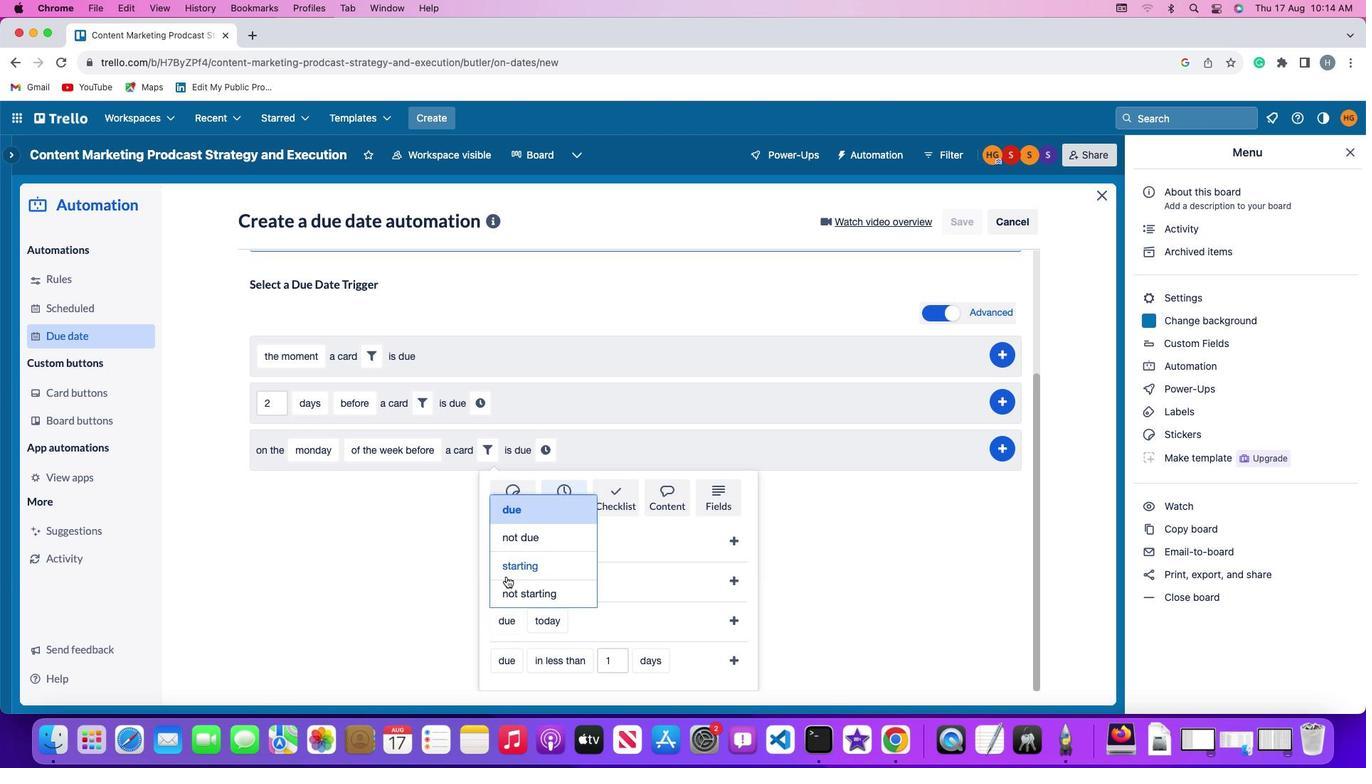 
Action: Mouse pressed left at (506, 576)
Screenshot: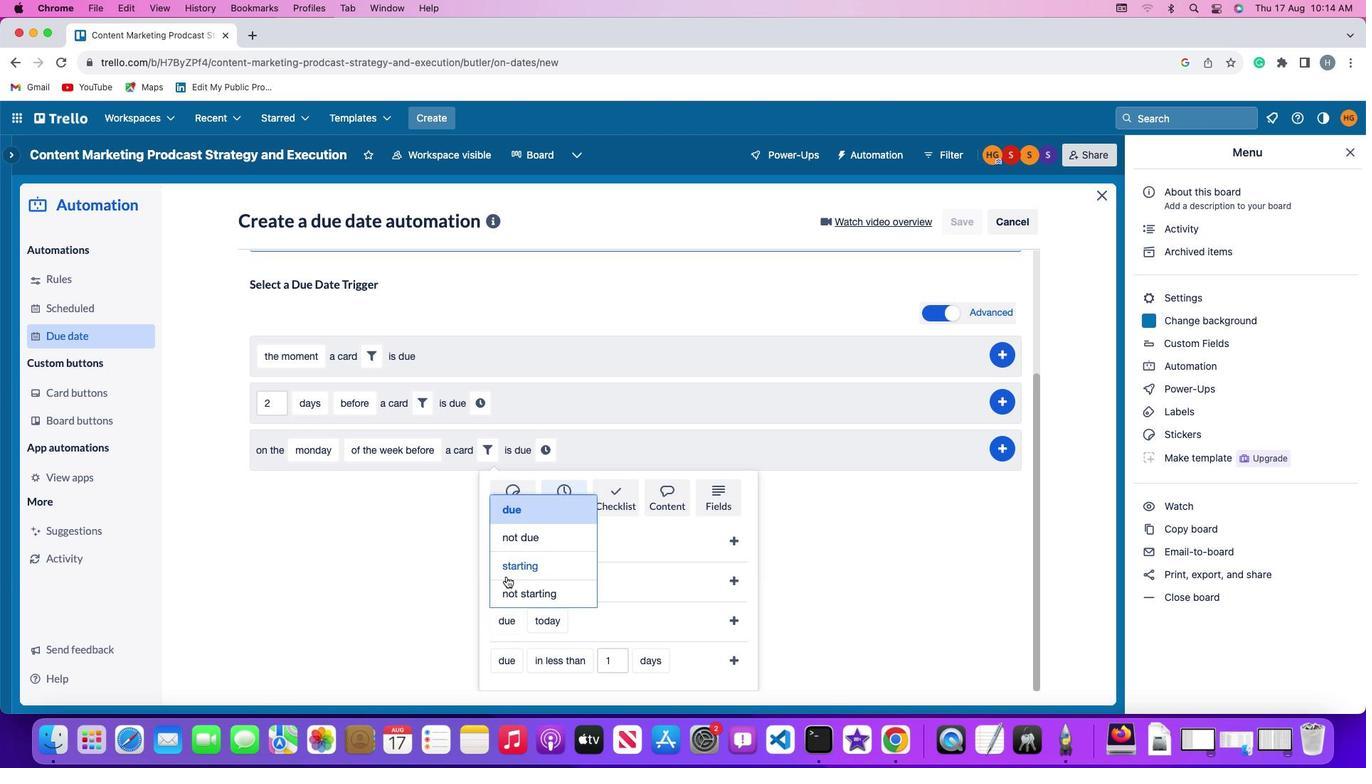 
Action: Mouse moved to (573, 621)
Screenshot: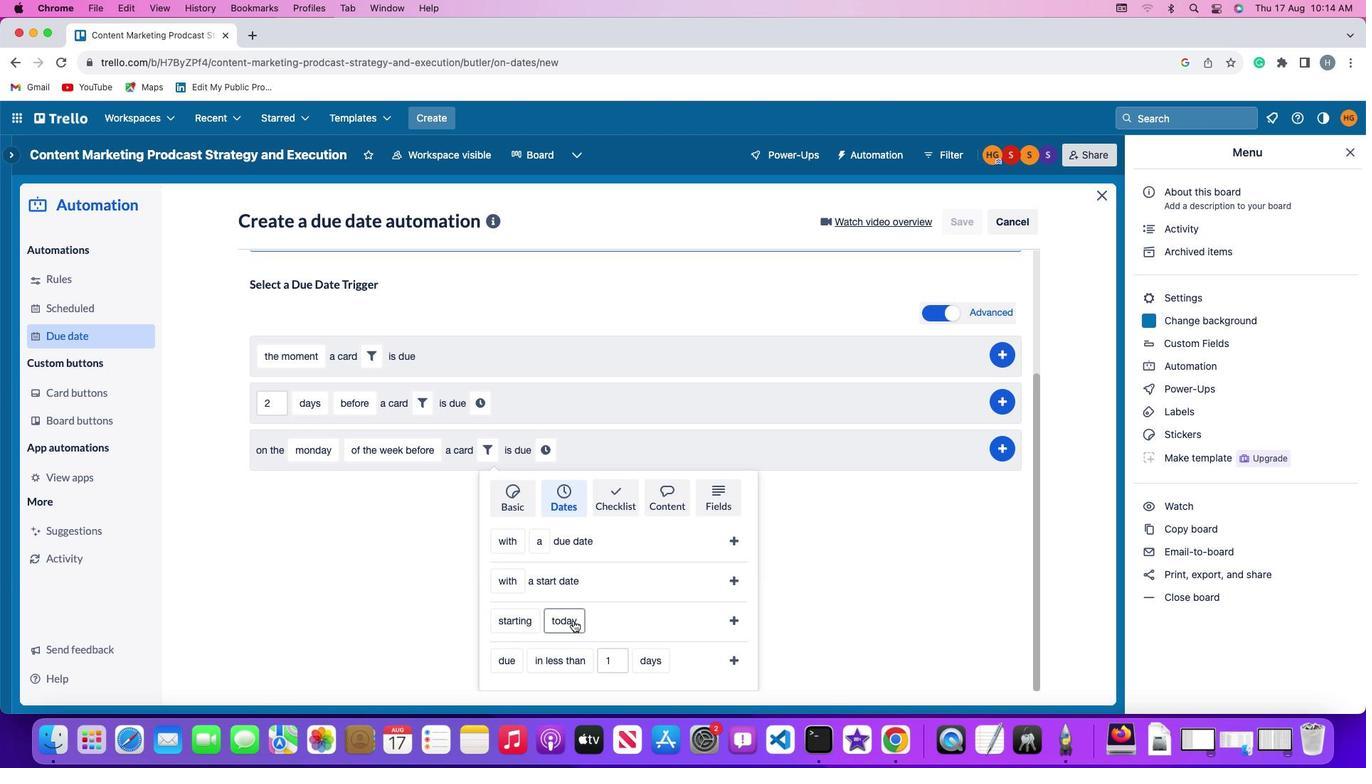
Action: Mouse pressed left at (573, 621)
Screenshot: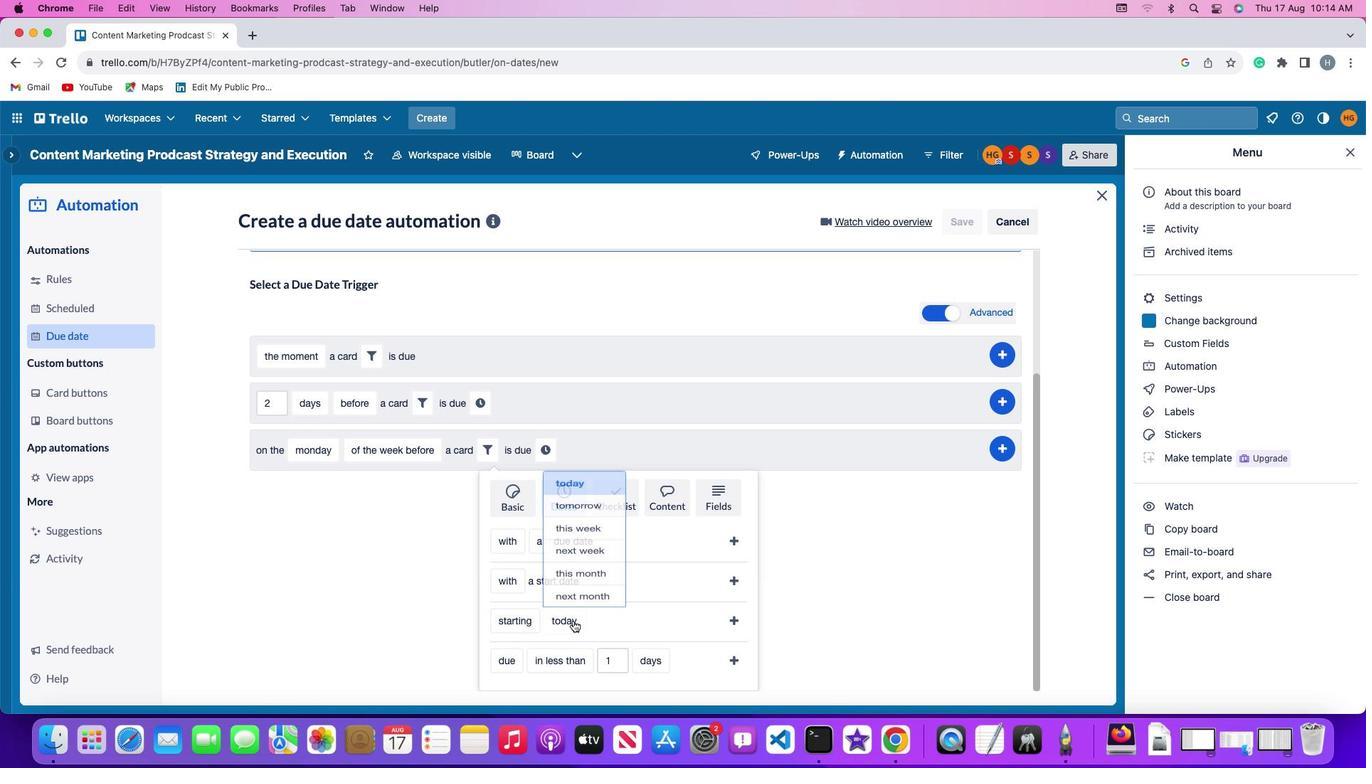 
Action: Mouse moved to (584, 478)
Screenshot: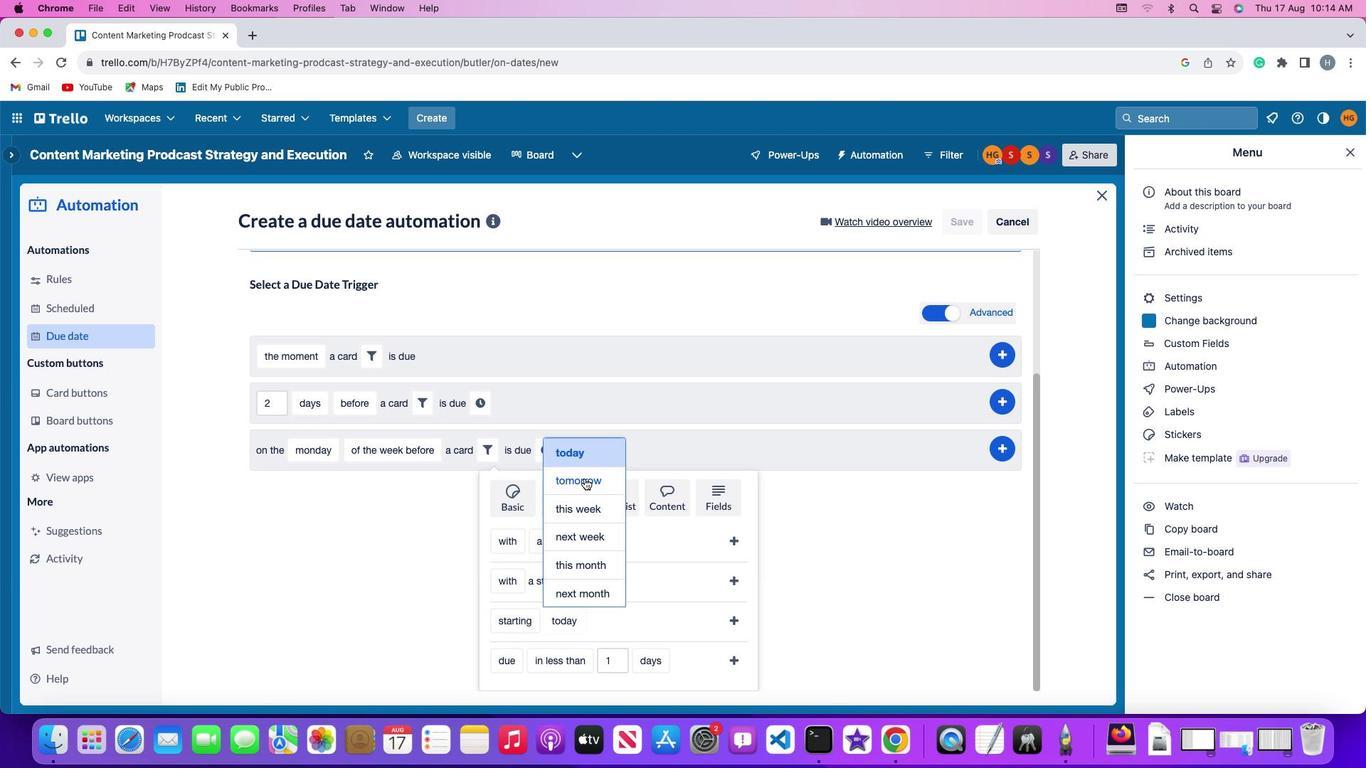 
Action: Mouse pressed left at (584, 478)
Screenshot: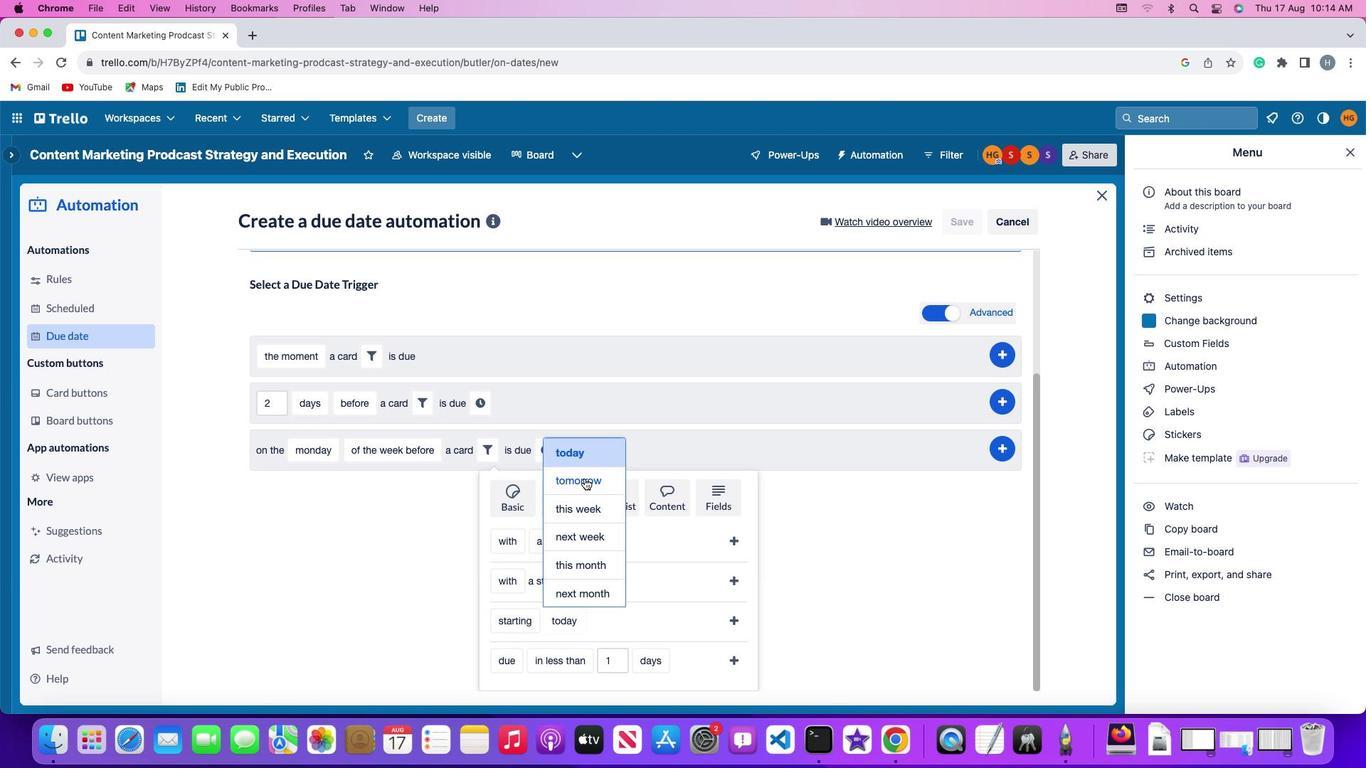 
Action: Mouse moved to (737, 616)
Screenshot: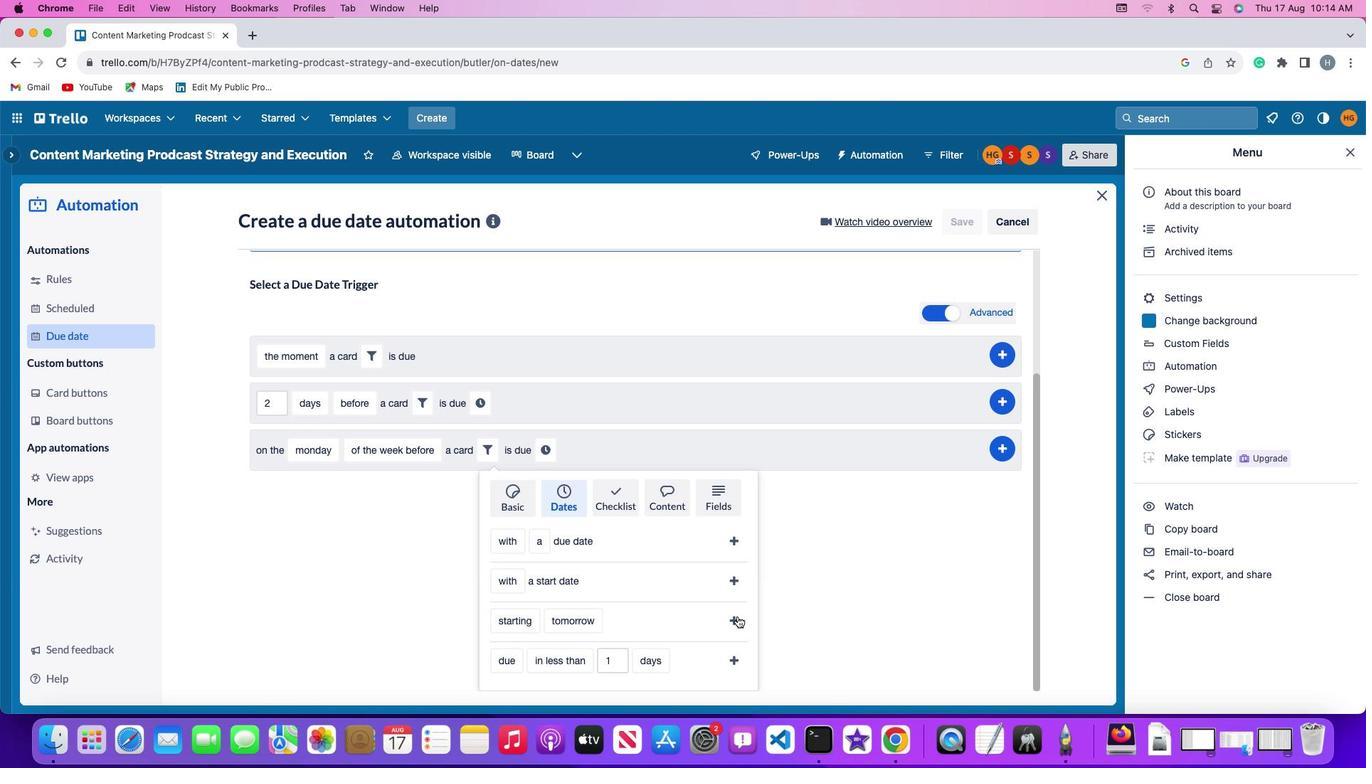 
Action: Mouse pressed left at (737, 616)
Screenshot: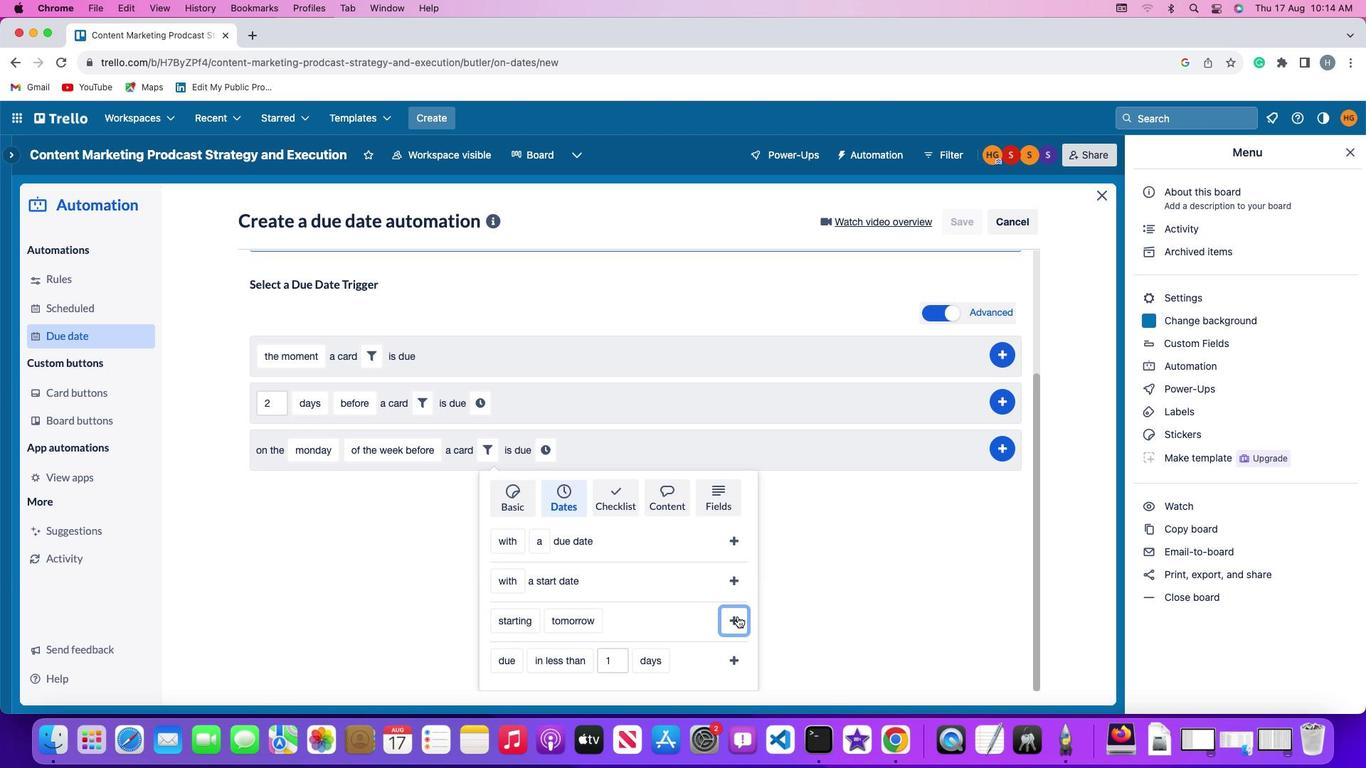 
Action: Mouse moved to (660, 618)
Screenshot: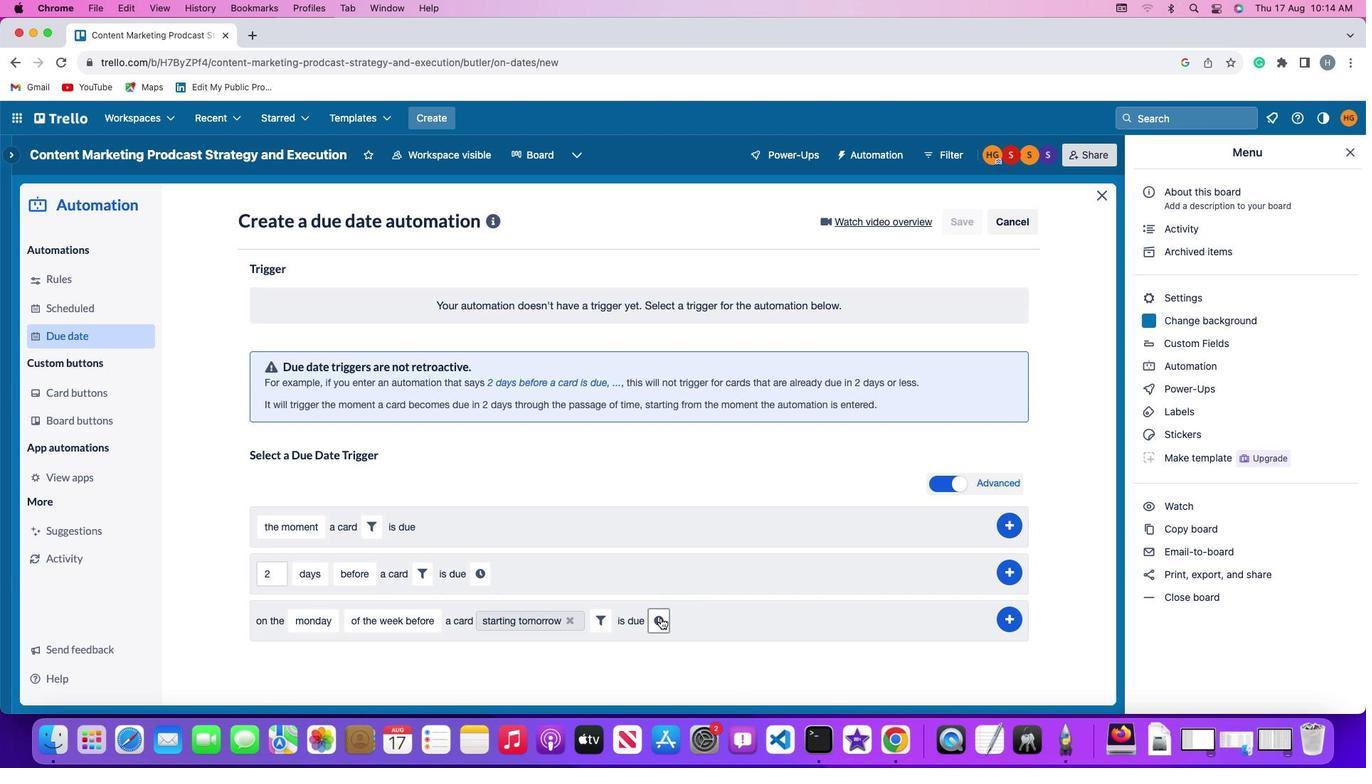 
Action: Mouse pressed left at (660, 618)
Screenshot: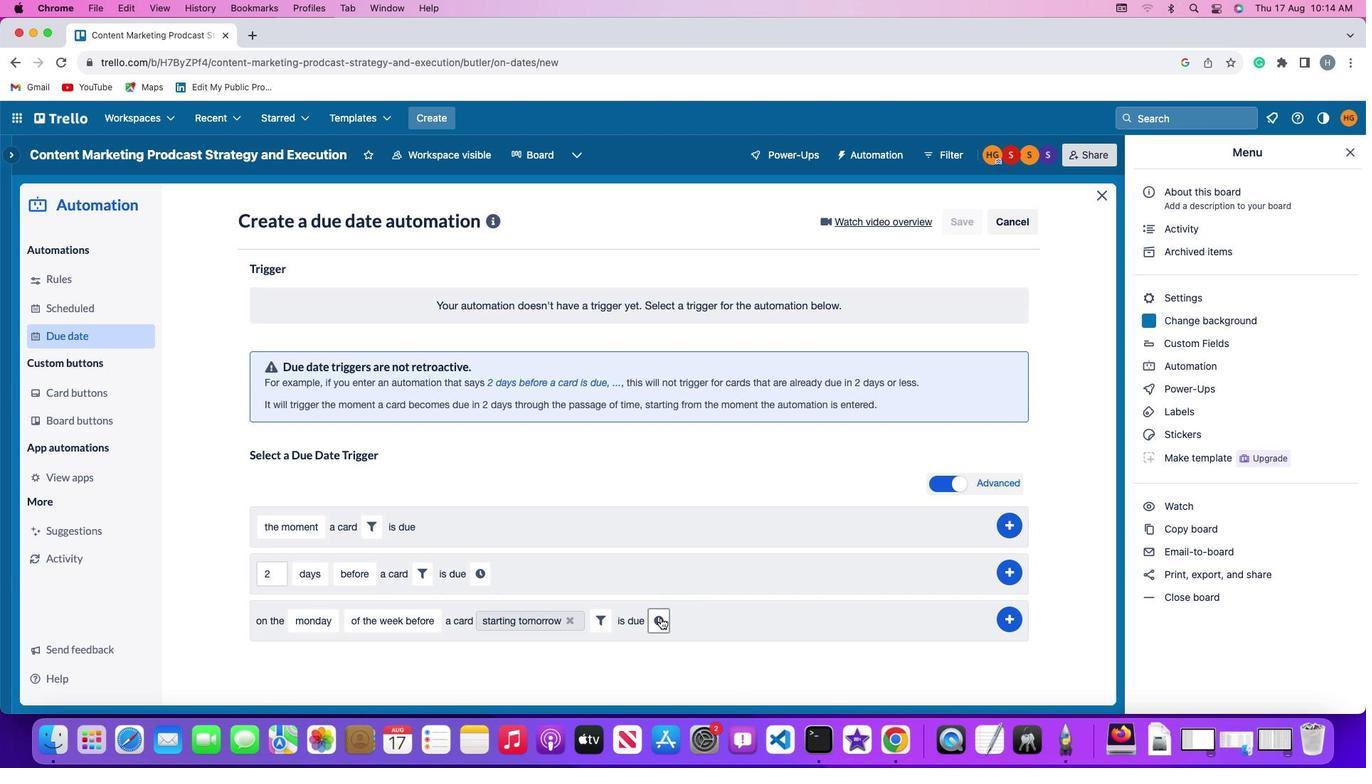 
Action: Mouse moved to (686, 624)
Screenshot: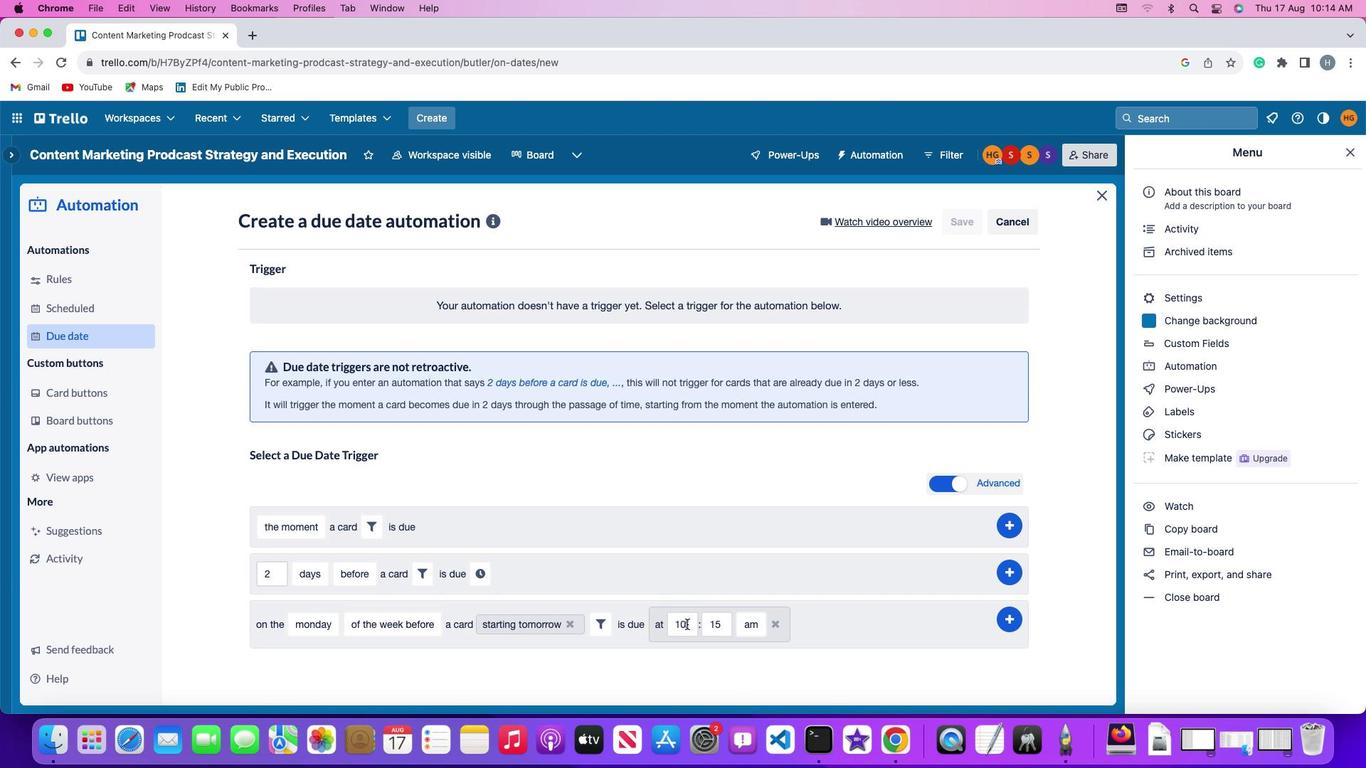 
Action: Mouse pressed left at (686, 624)
Screenshot: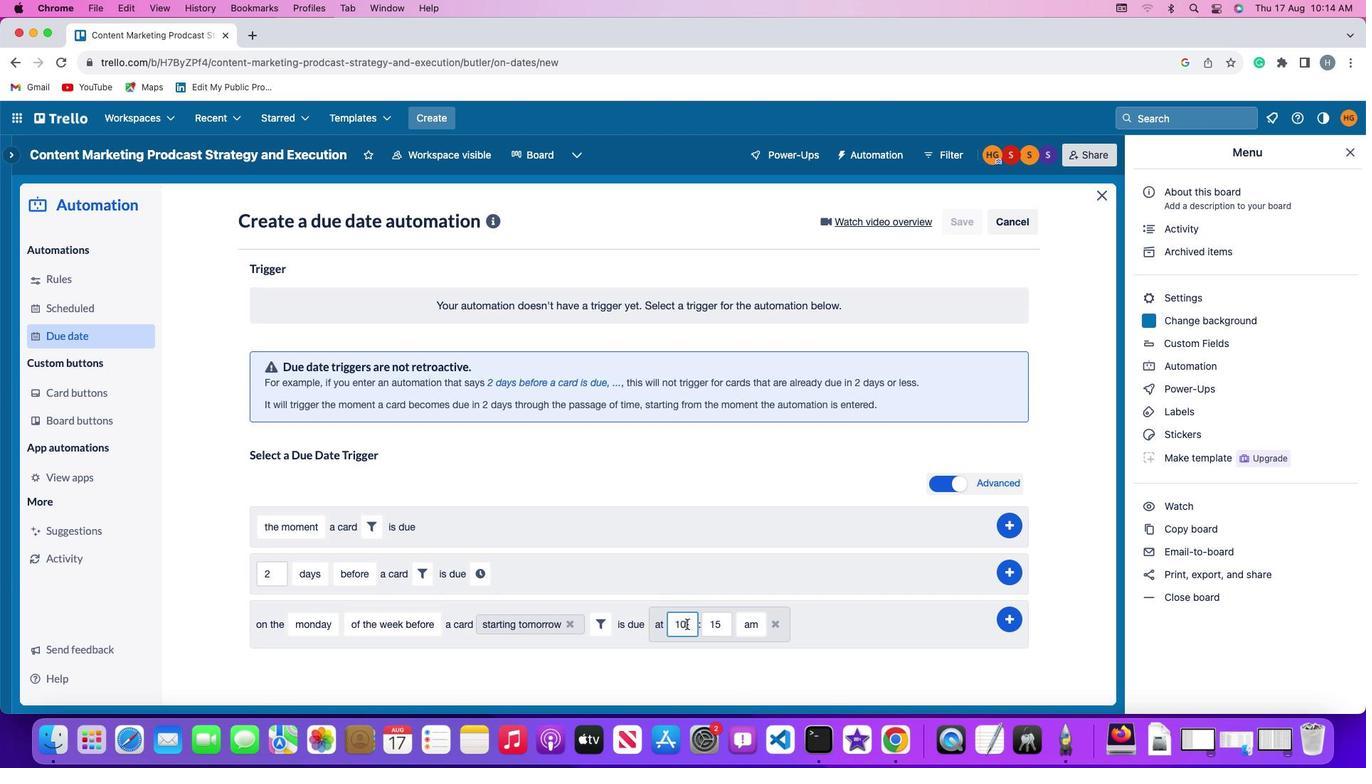 
Action: Mouse moved to (687, 623)
Screenshot: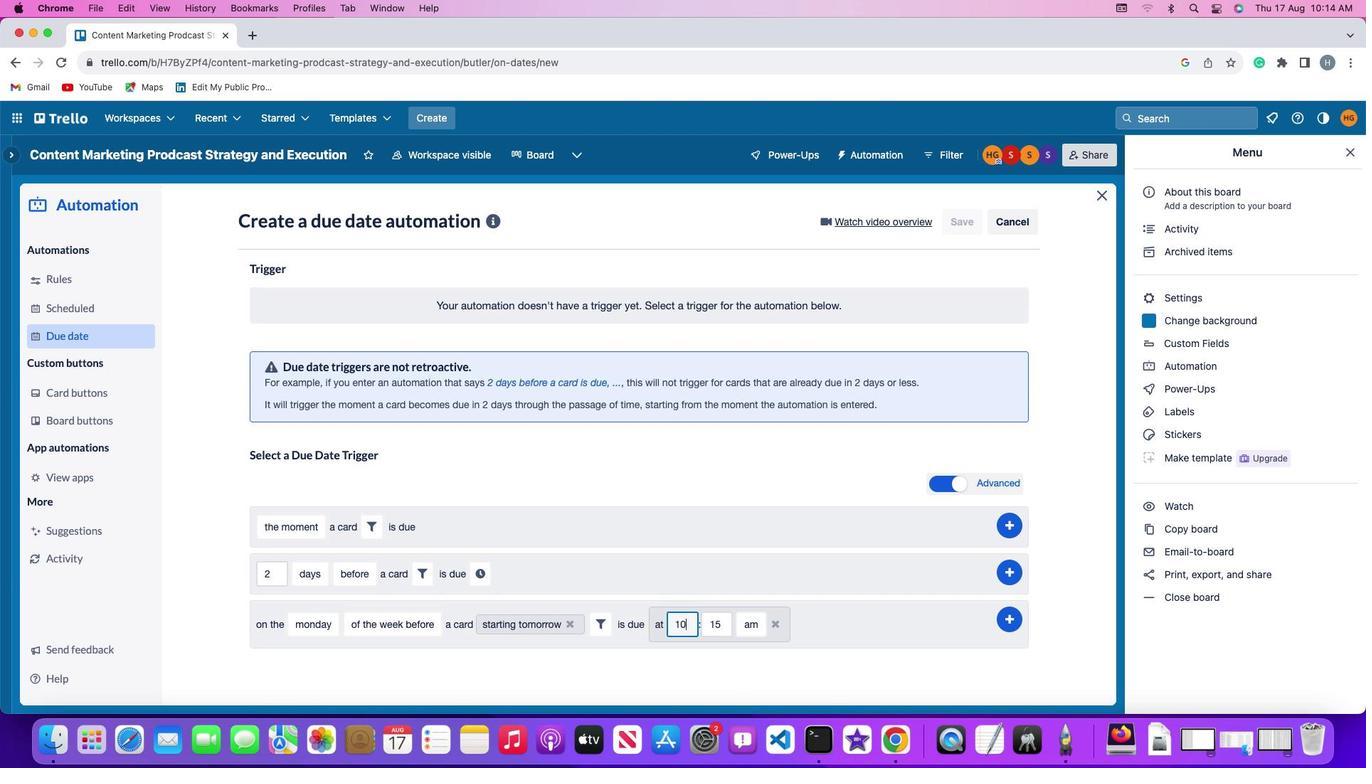 
Action: Key pressed Key.backspace
Screenshot: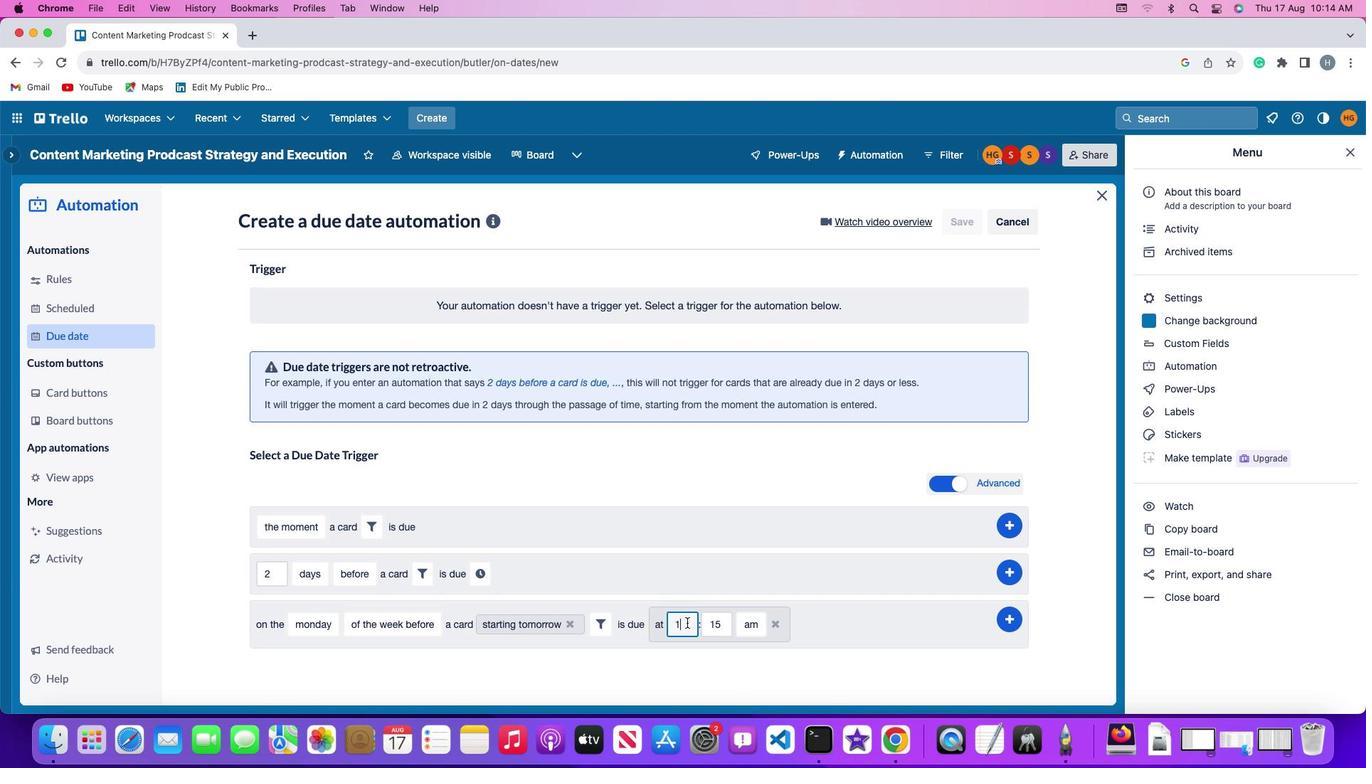 
Action: Mouse moved to (687, 622)
Screenshot: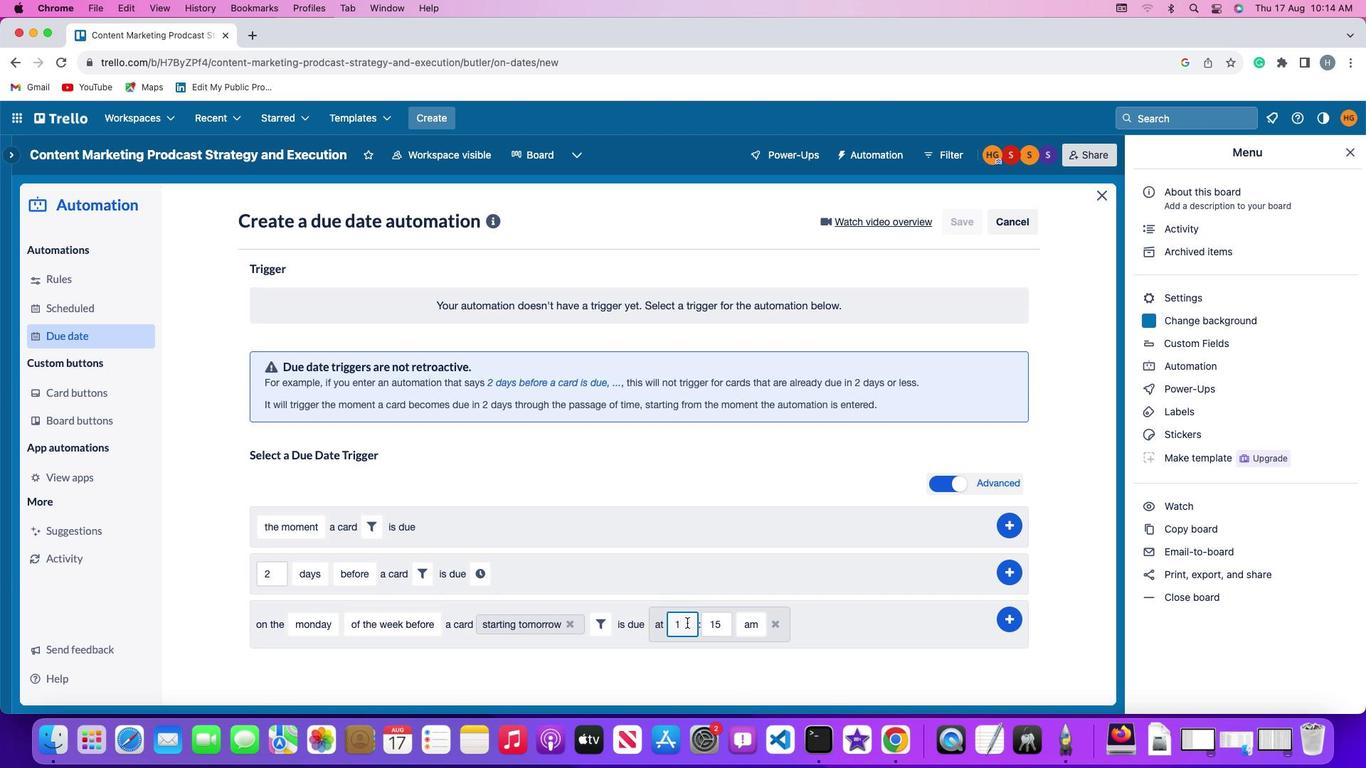 
Action: Key pressed '1'
Screenshot: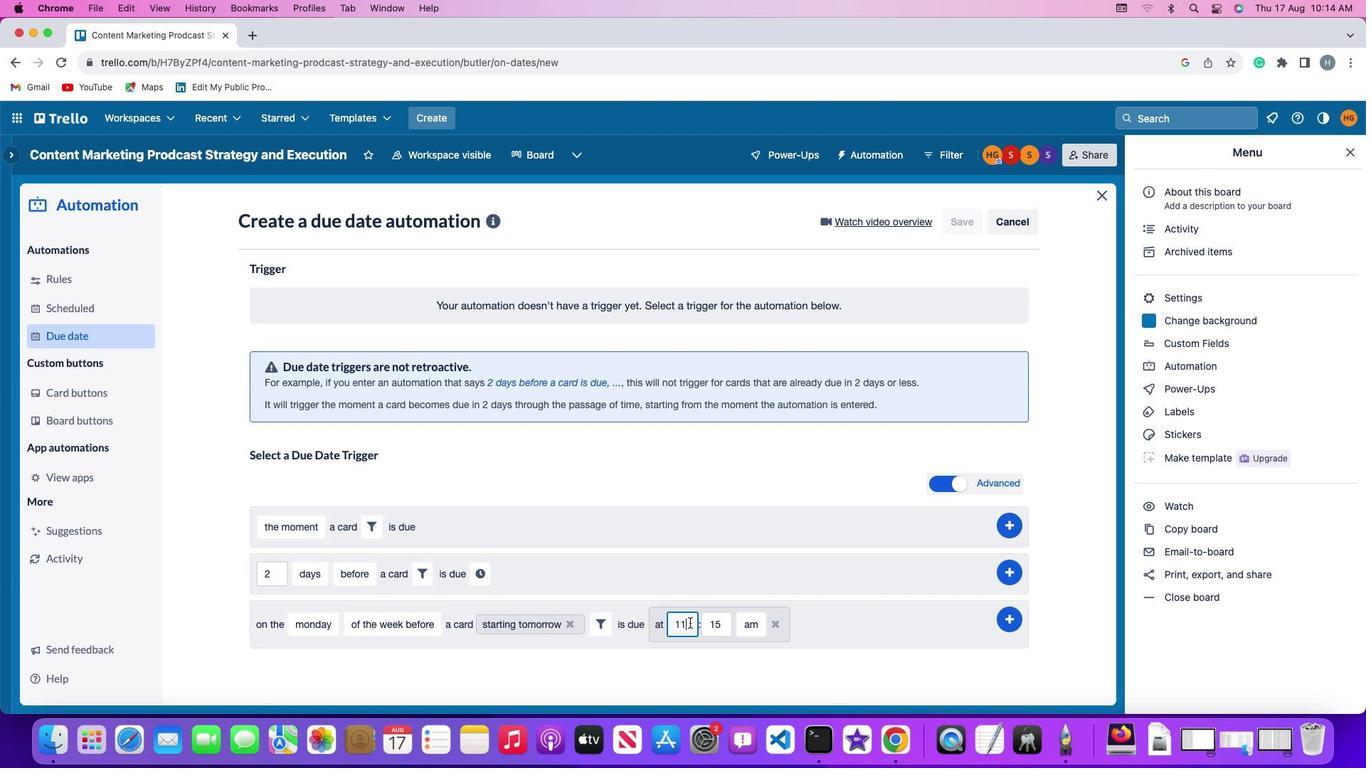 
Action: Mouse moved to (723, 623)
Screenshot: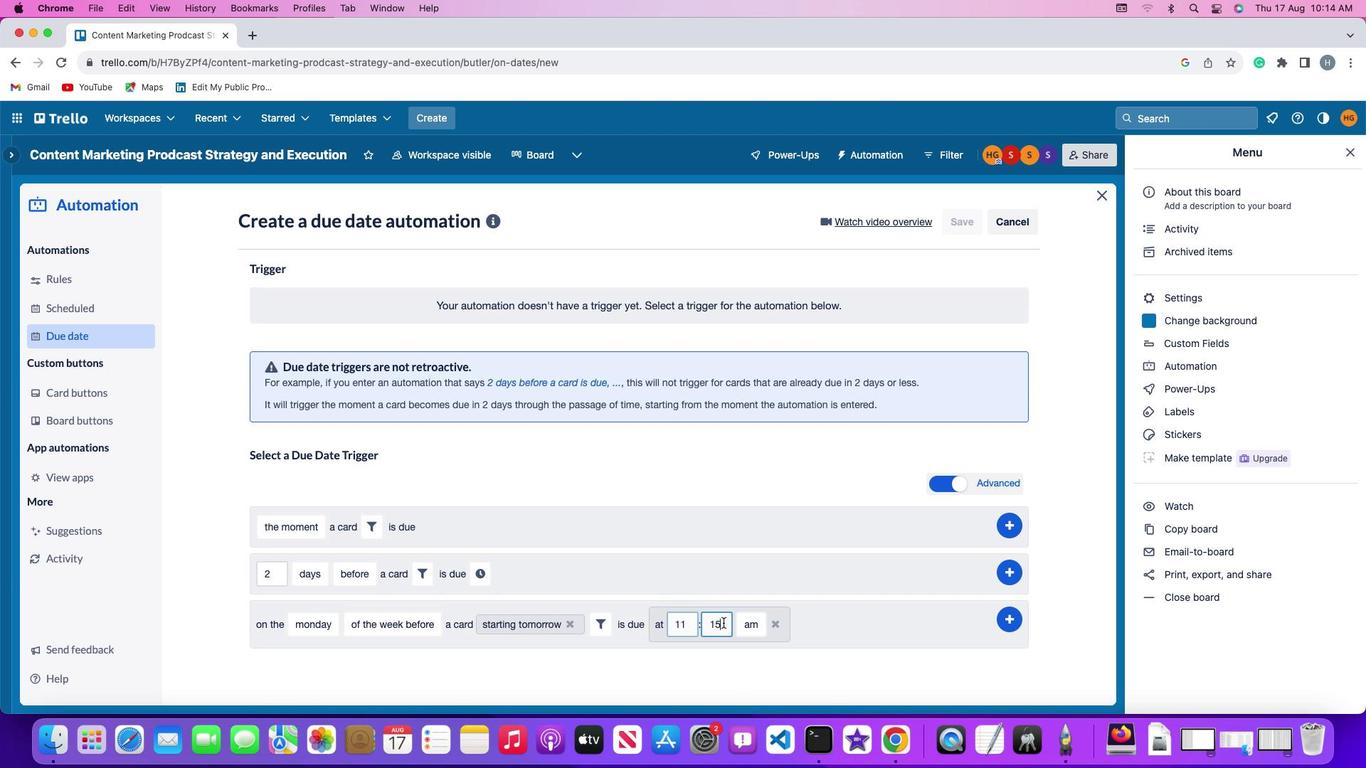 
Action: Mouse pressed left at (723, 623)
Screenshot: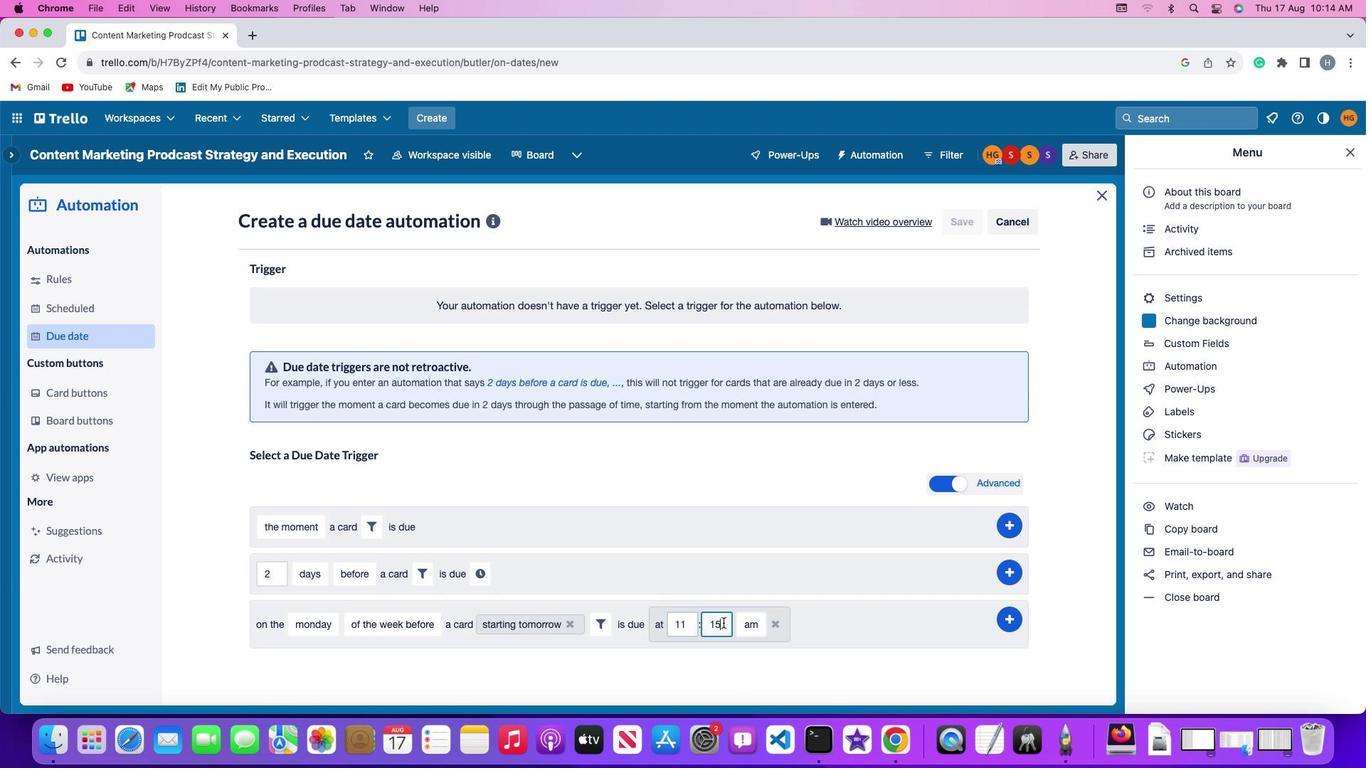 
Action: Key pressed Key.backspaceKey.backspace'0'
Screenshot: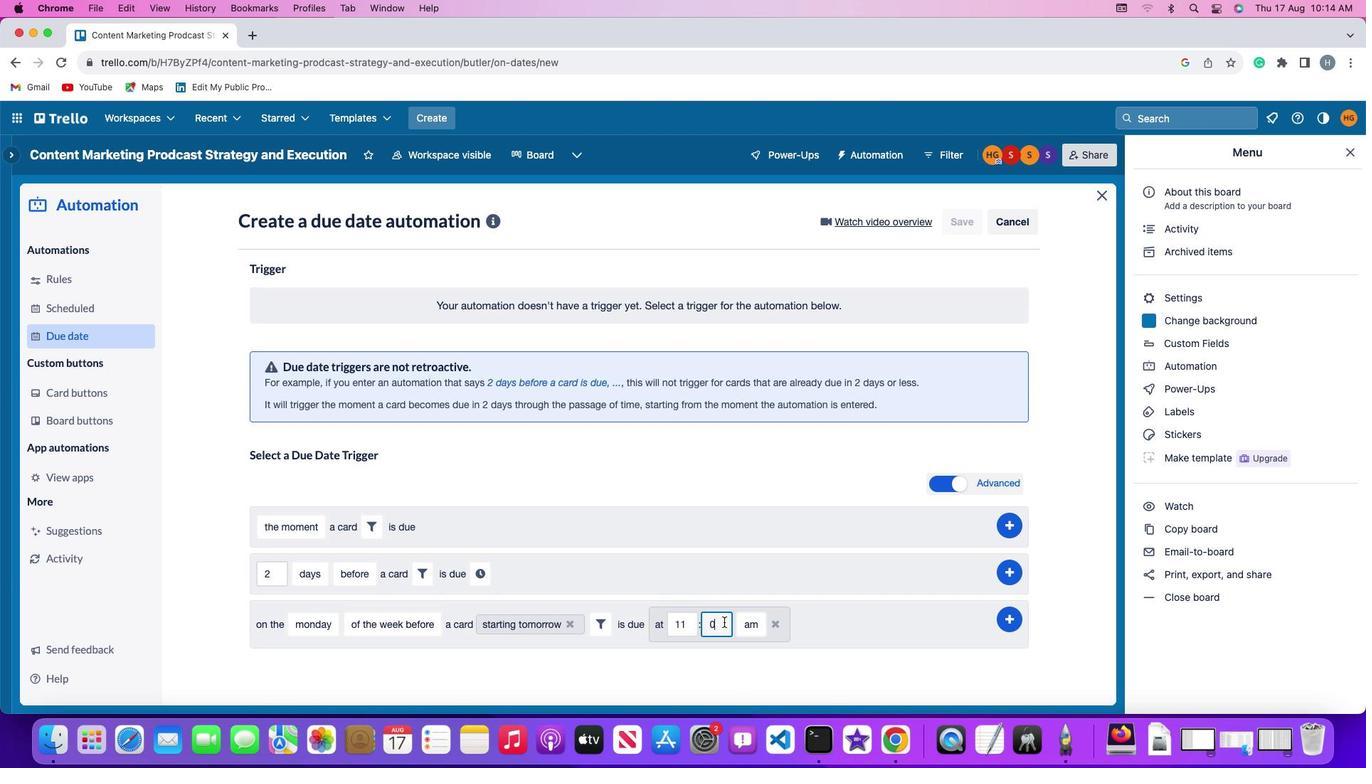
Action: Mouse moved to (725, 622)
Screenshot: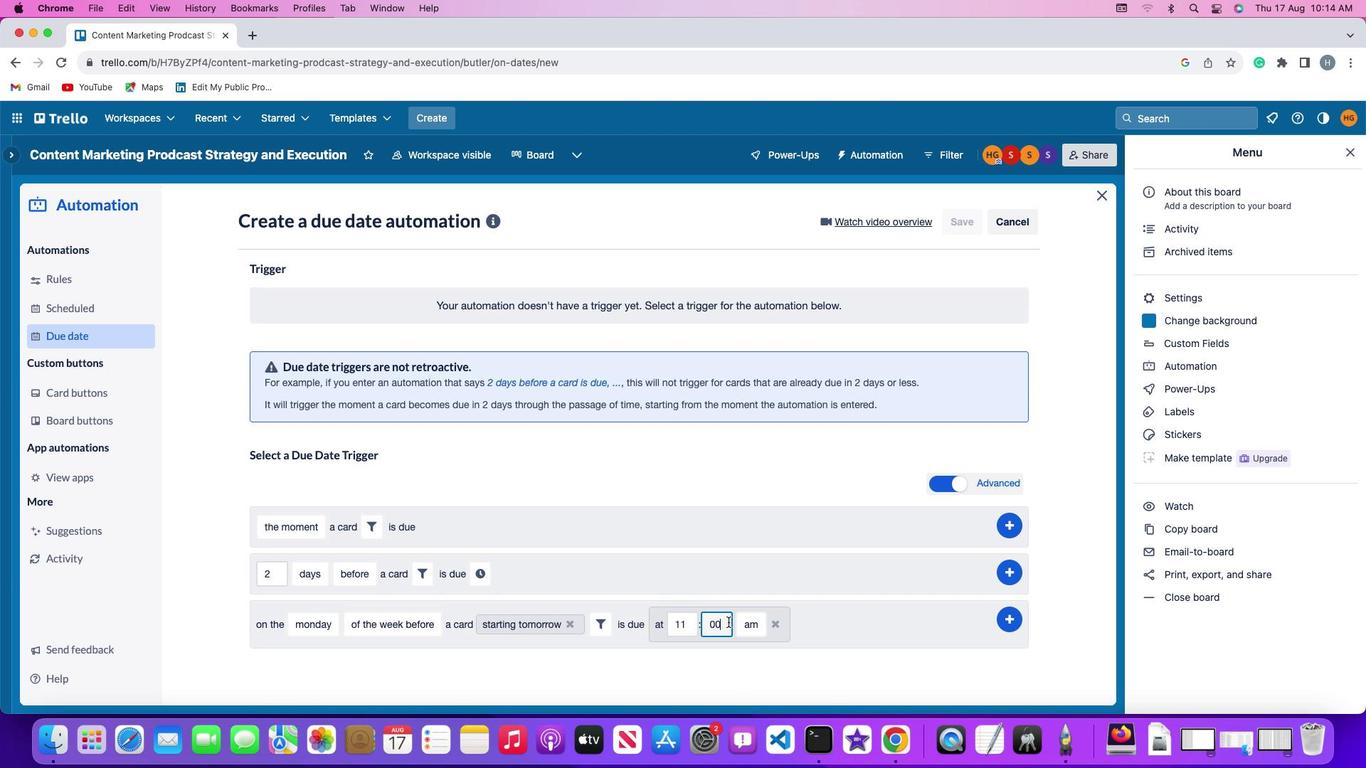 
Action: Key pressed '0'
Screenshot: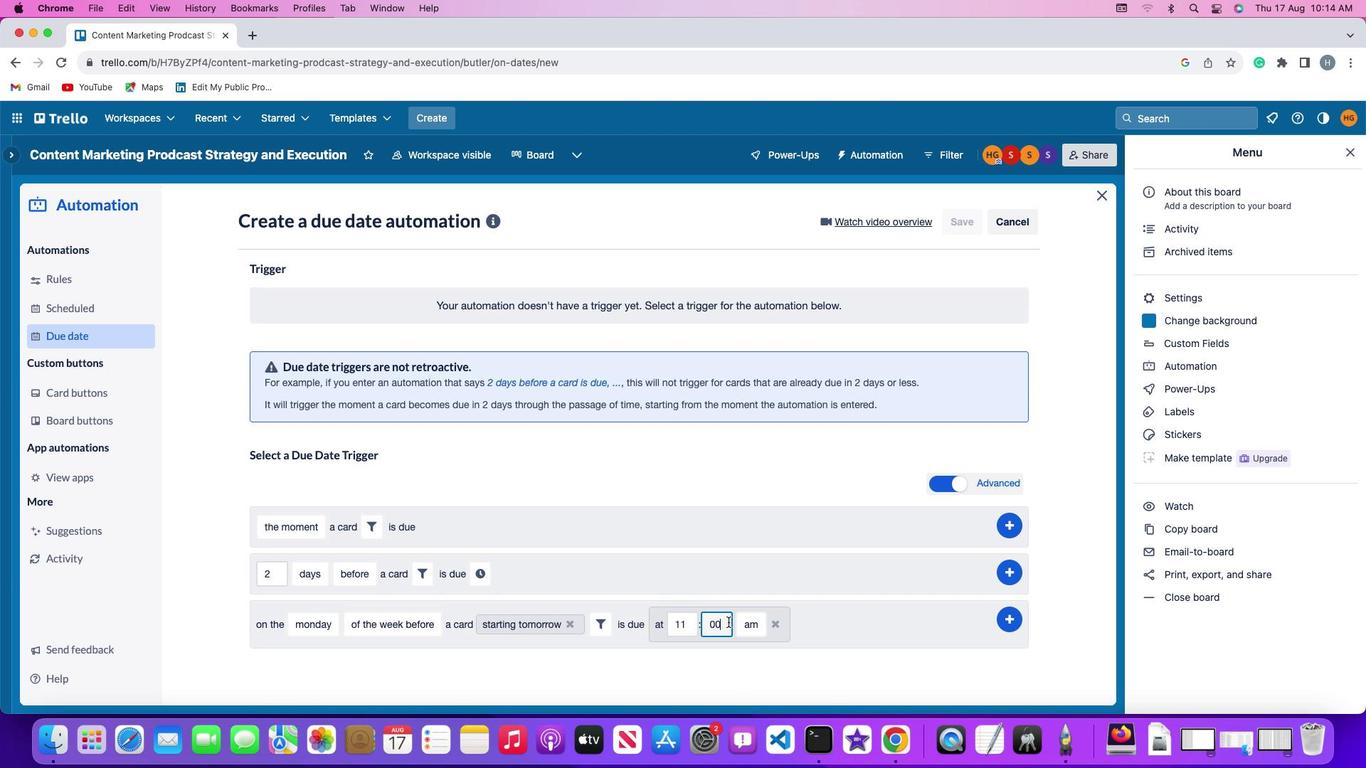 
Action: Mouse moved to (747, 621)
Screenshot: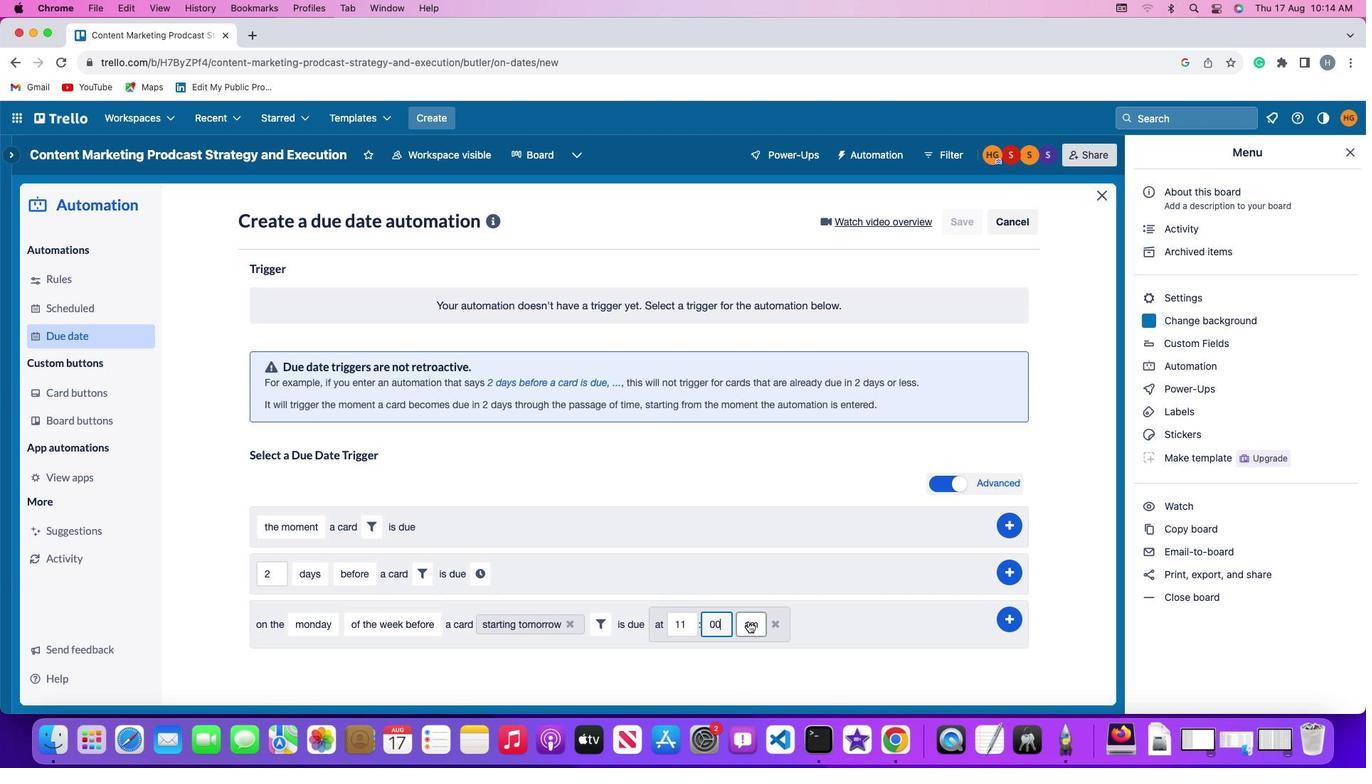 
Action: Mouse pressed left at (747, 621)
Screenshot: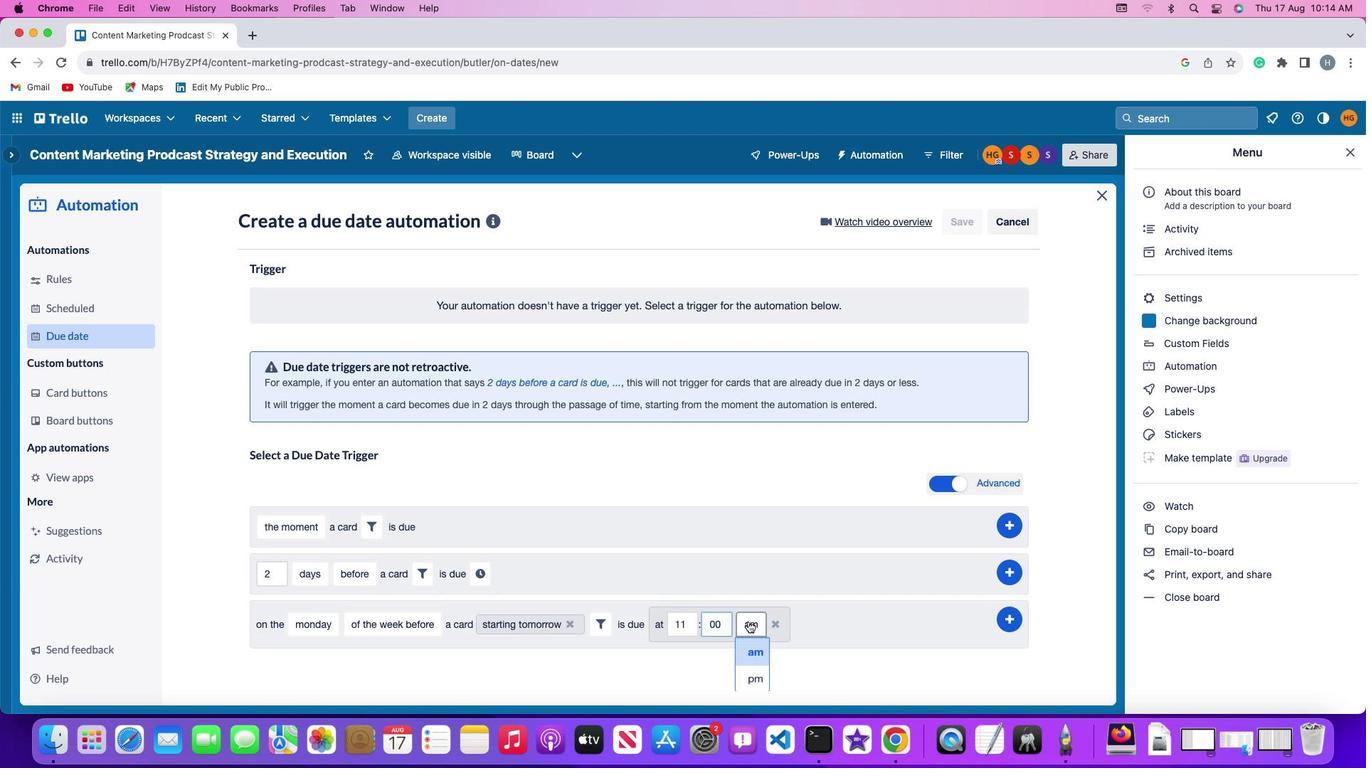 
Action: Mouse moved to (753, 651)
Screenshot: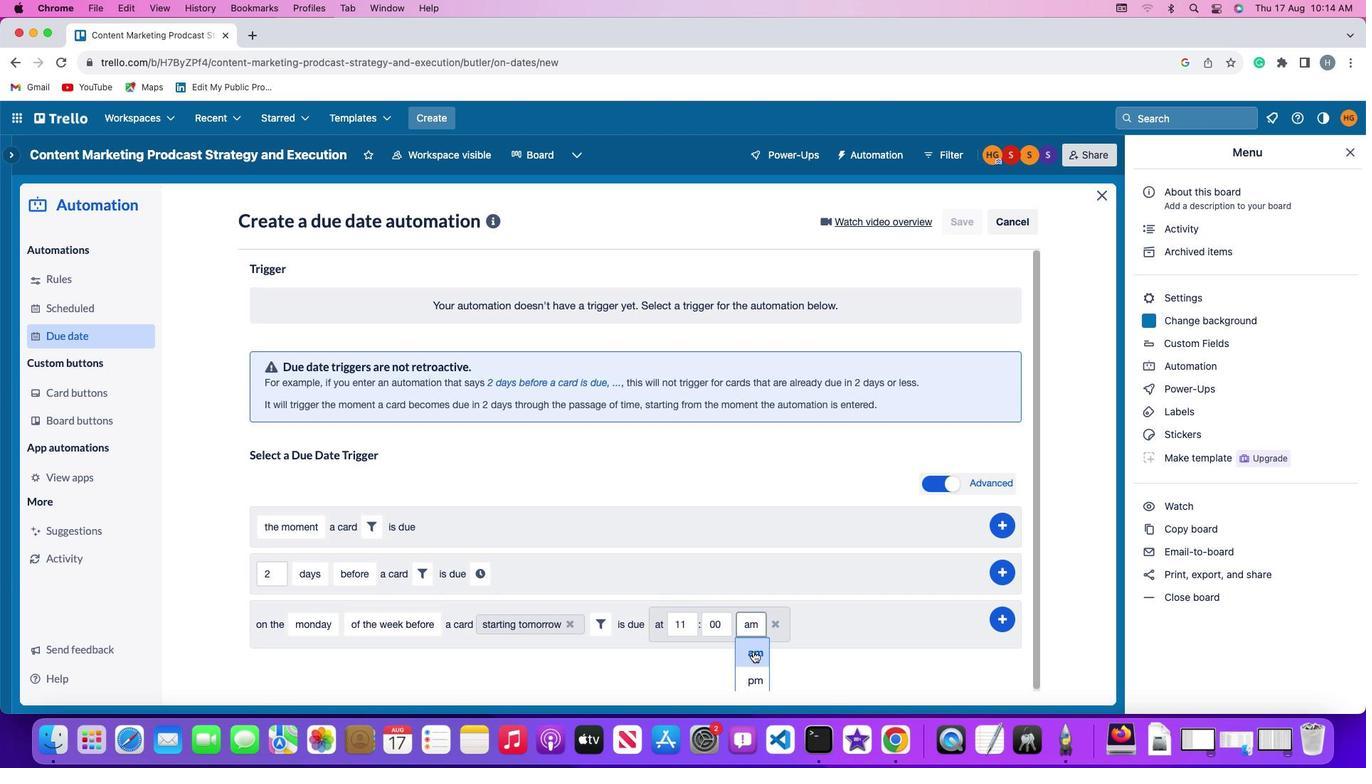 
Action: Mouse pressed left at (753, 651)
Screenshot: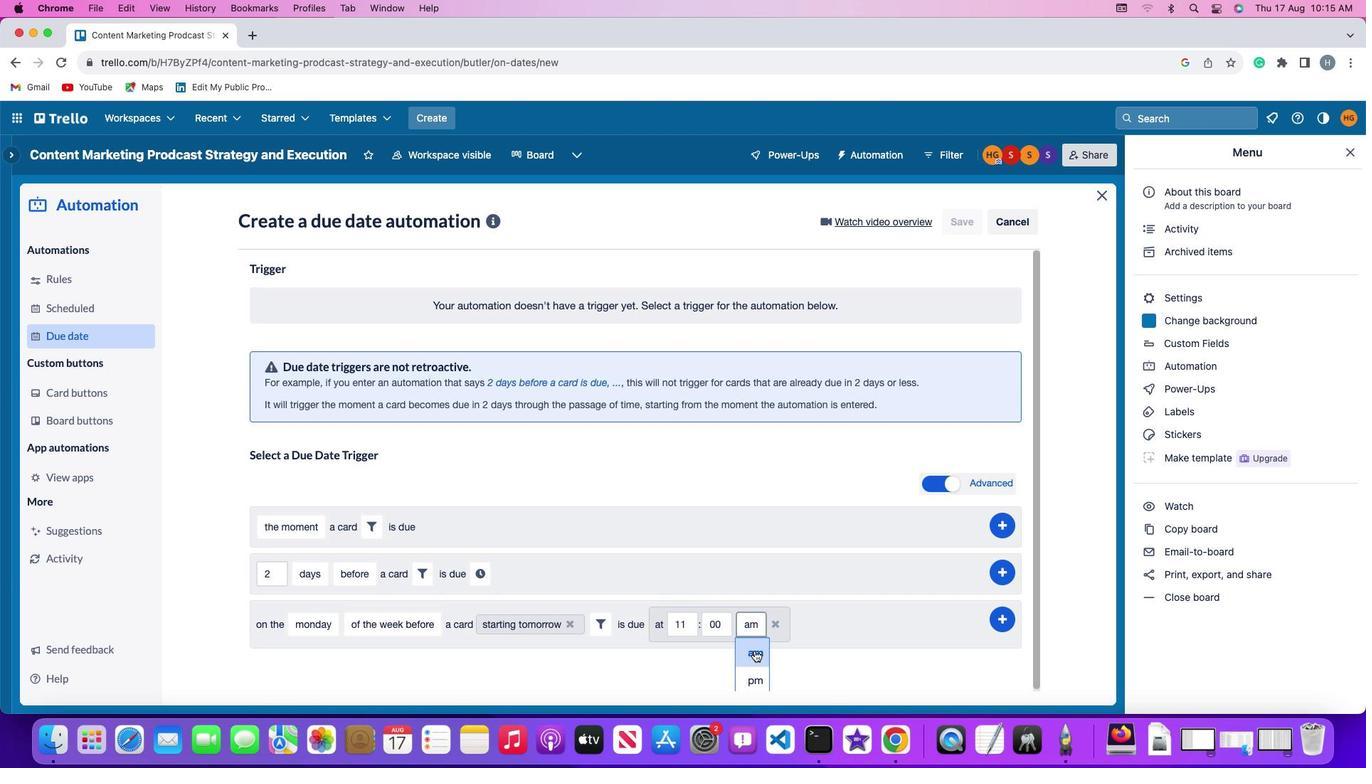 
Action: Mouse moved to (1008, 618)
Screenshot: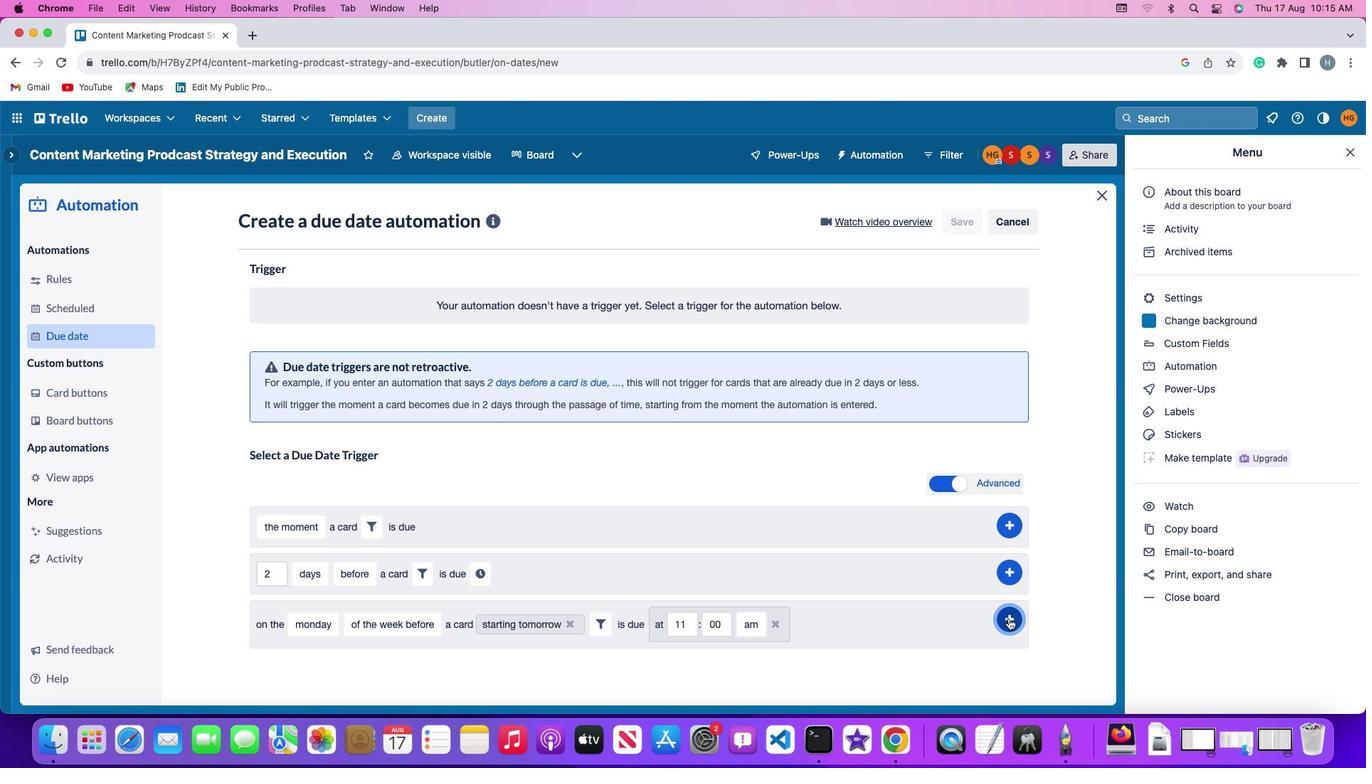 
Action: Mouse pressed left at (1008, 618)
Screenshot: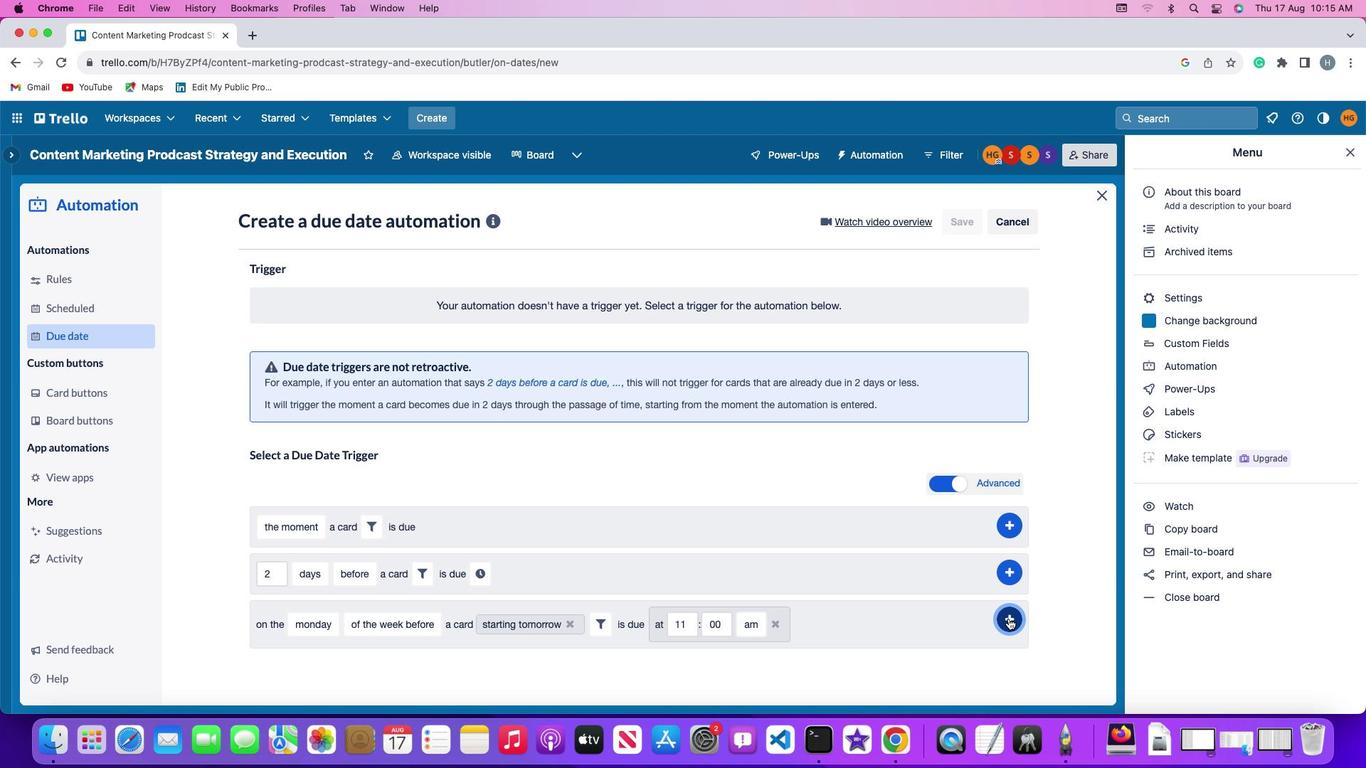 
Action: Mouse moved to (1072, 521)
Screenshot: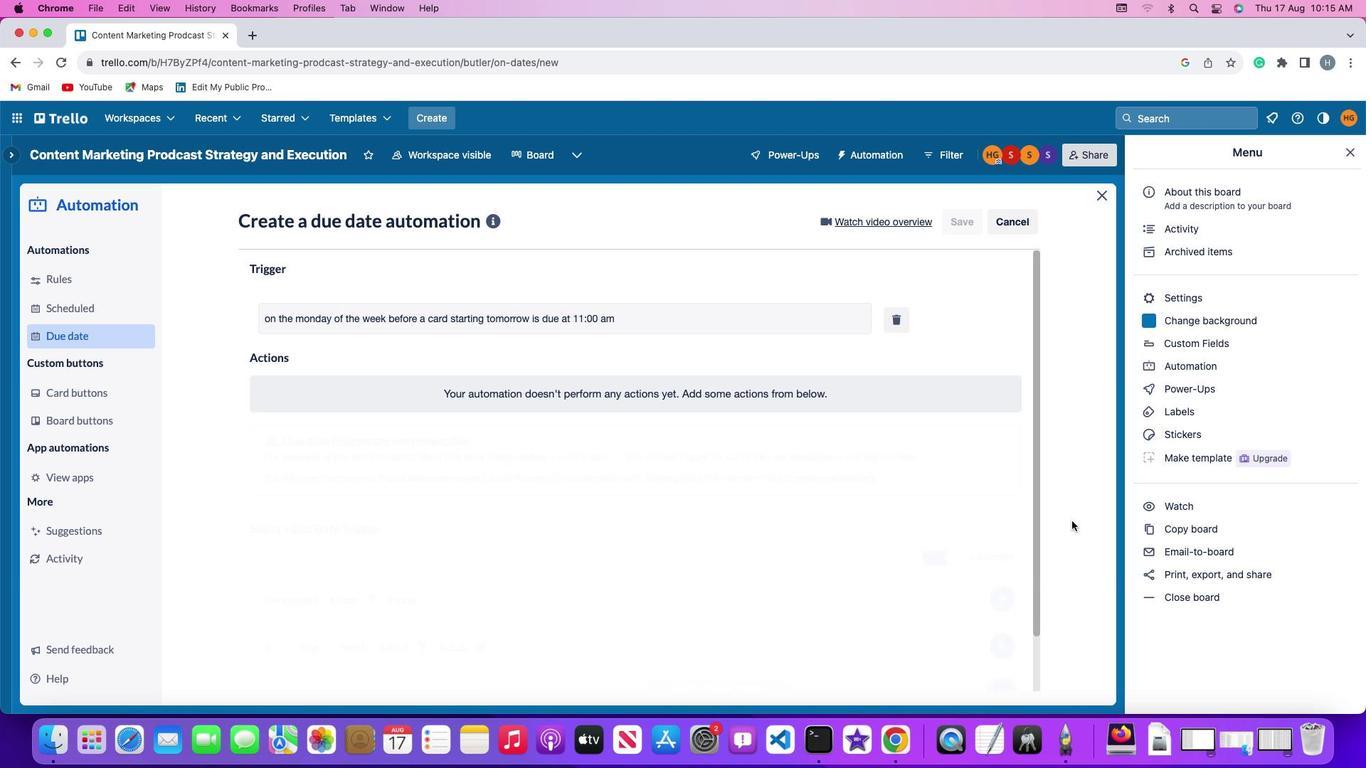 
